 Task: Create new vendor bill with Date Opened: 06-Apr-23, Select Vendor: CTM, Terms: Net 15. Make bill entry for item-1 with Date: 06-Apr-23, Description: Cab Charges, Expense Account: Travel & Entertainment : Travels, Quantity: 1, Unit Price: 53, Sales Tax: Y, Sales Tax Included: Y, Tax Table: Sales Tax. Post Bill with Post Date: 06-Apr-23, Post to Accounts: Liabilities:Accounts Payble. Pay / Process Payment with Transaction Date: 20-Apr-23, Amount: 53, Transfer Account: Checking Account. Go to 'Print Bill'.
Action: Mouse moved to (184, 25)
Screenshot: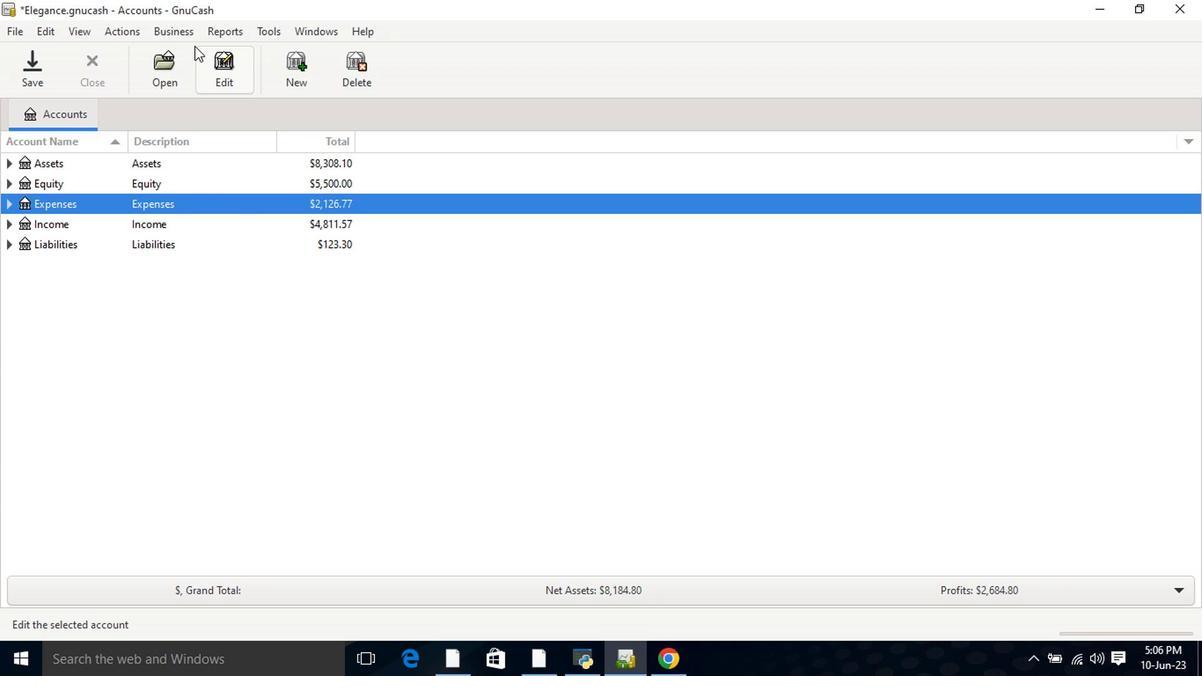 
Action: Mouse pressed left at (184, 25)
Screenshot: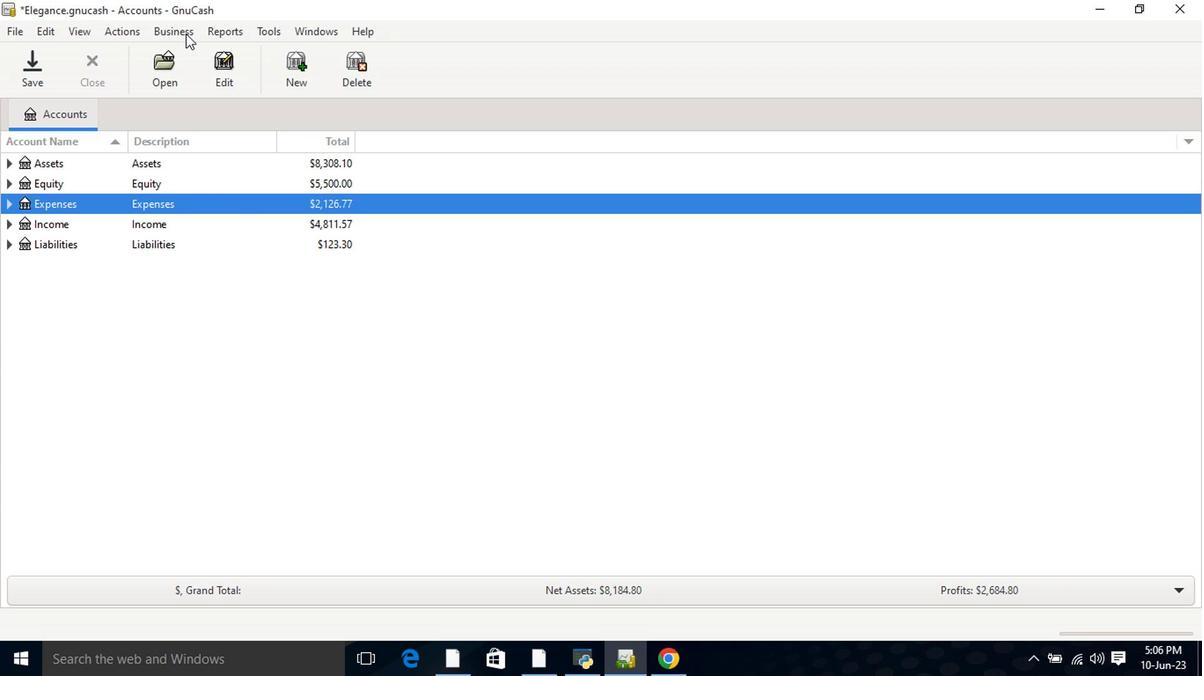 
Action: Mouse moved to (190, 67)
Screenshot: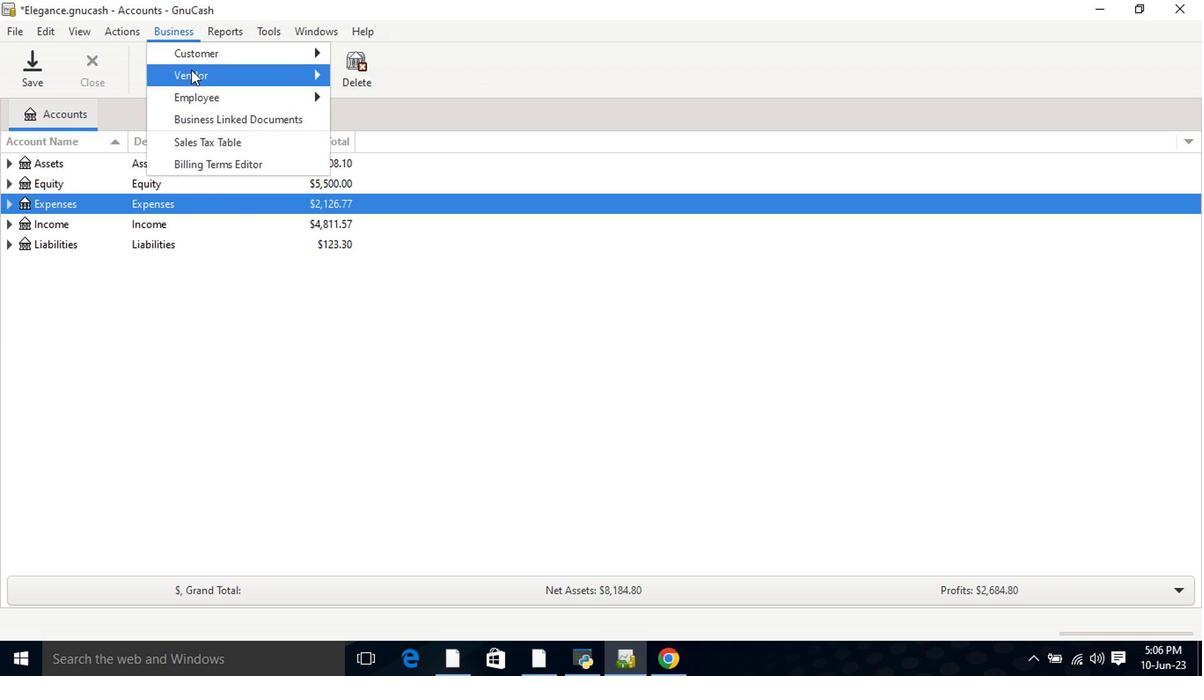 
Action: Mouse pressed left at (190, 67)
Screenshot: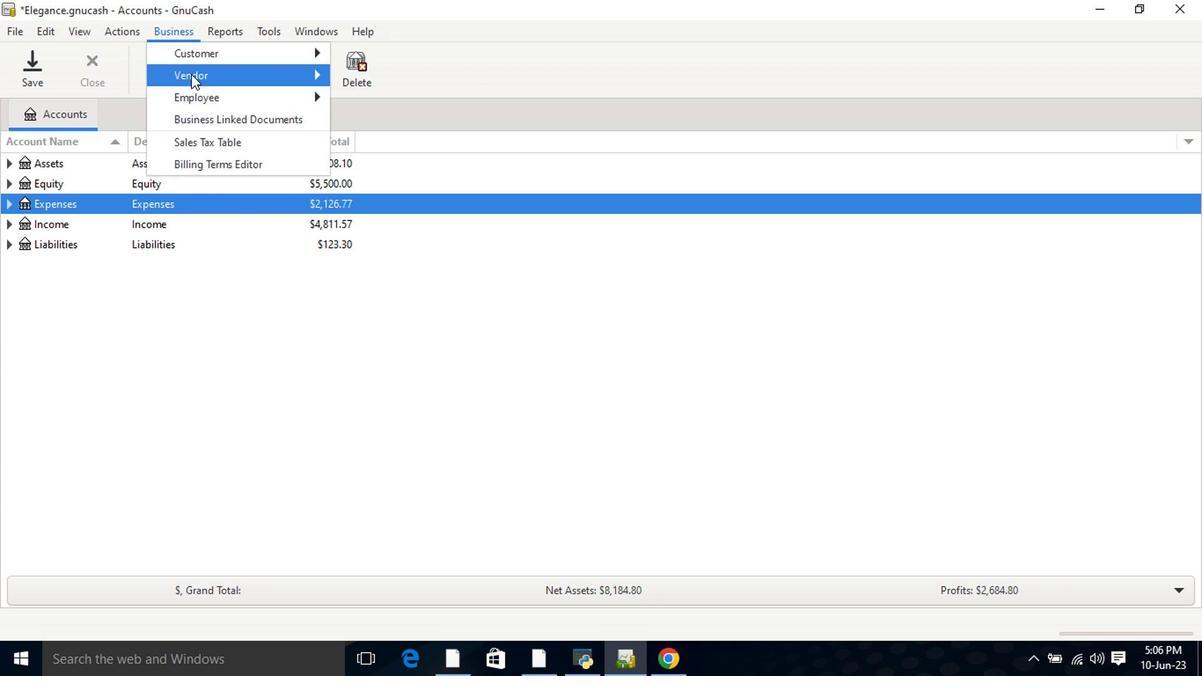 
Action: Mouse moved to (375, 133)
Screenshot: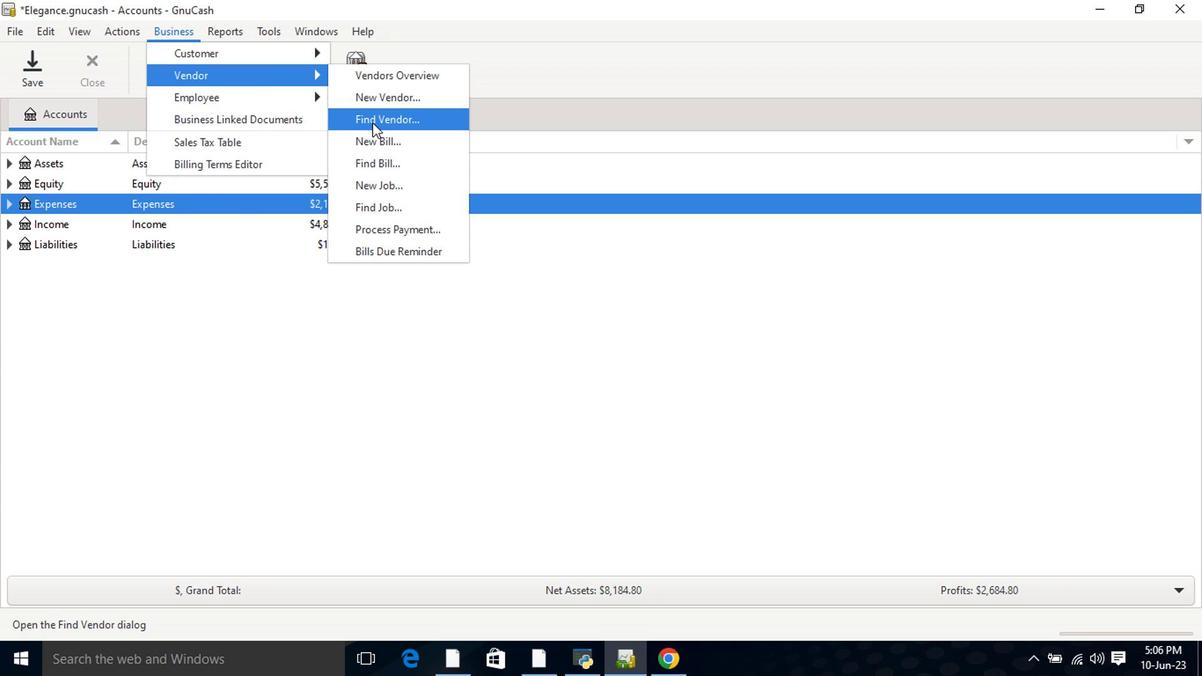 
Action: Mouse pressed left at (375, 133)
Screenshot: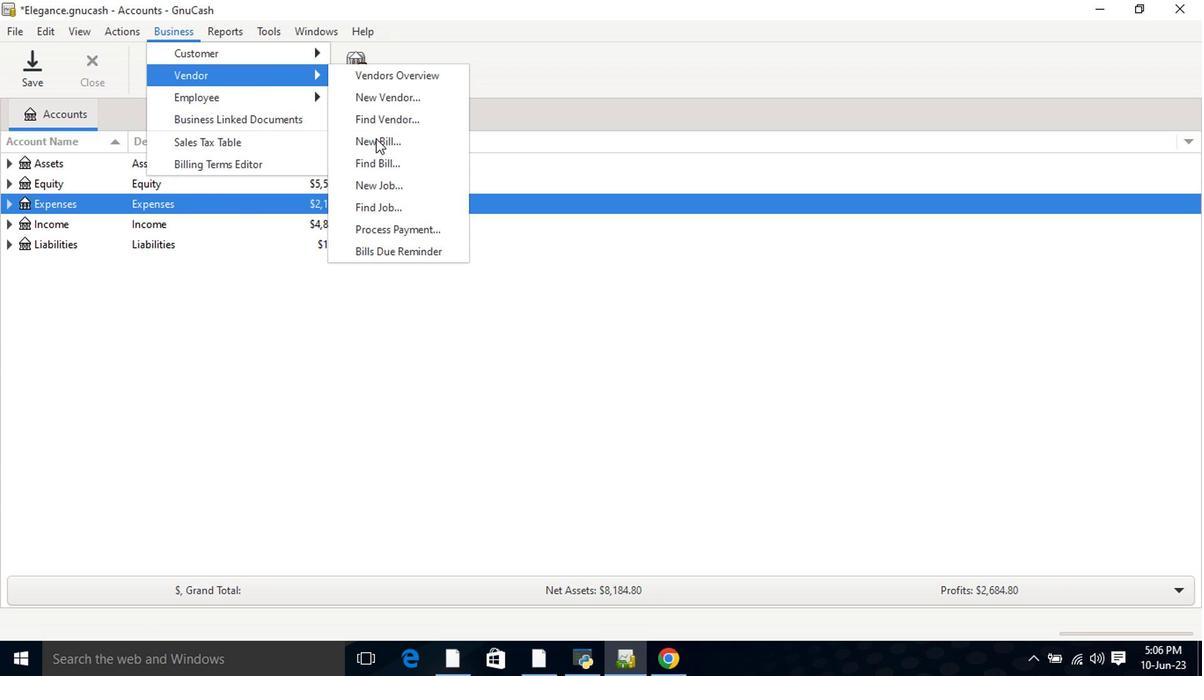 
Action: Mouse moved to (726, 225)
Screenshot: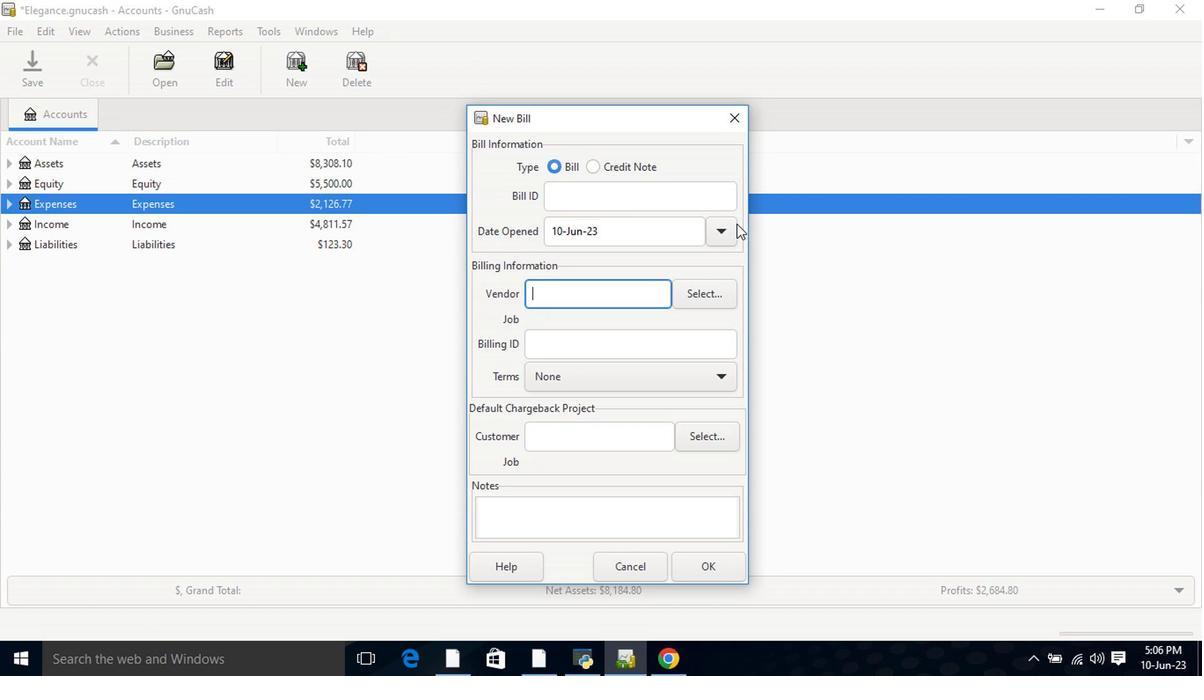 
Action: Mouse pressed left at (726, 225)
Screenshot: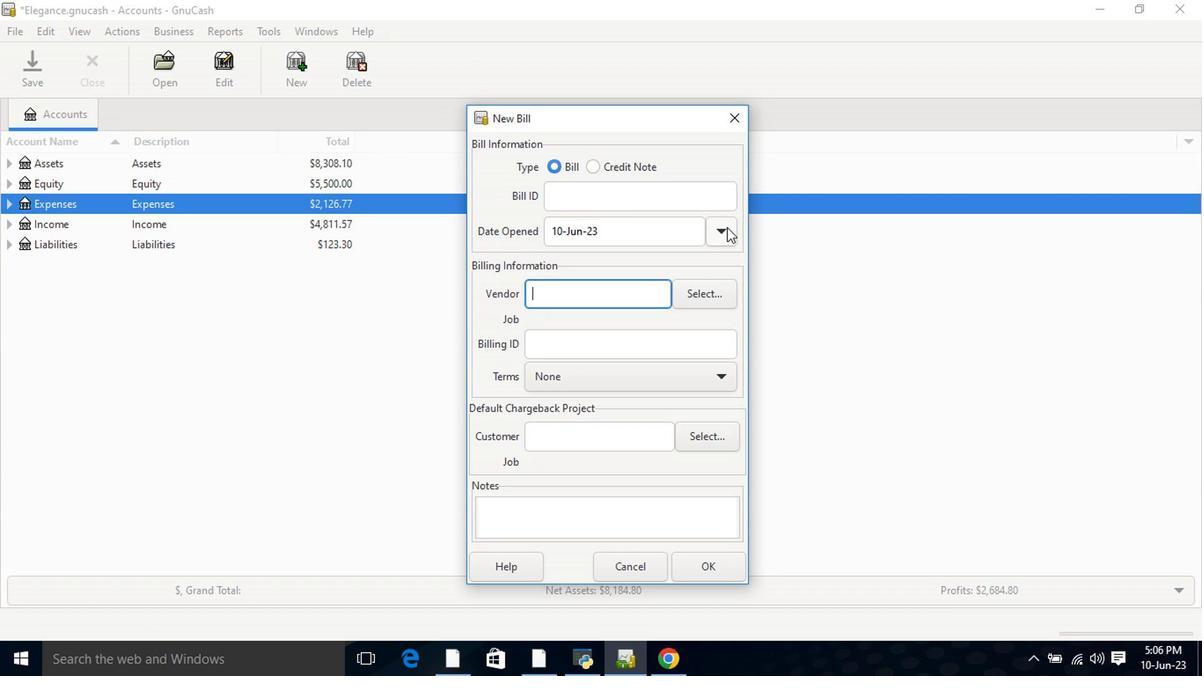 
Action: Mouse moved to (581, 254)
Screenshot: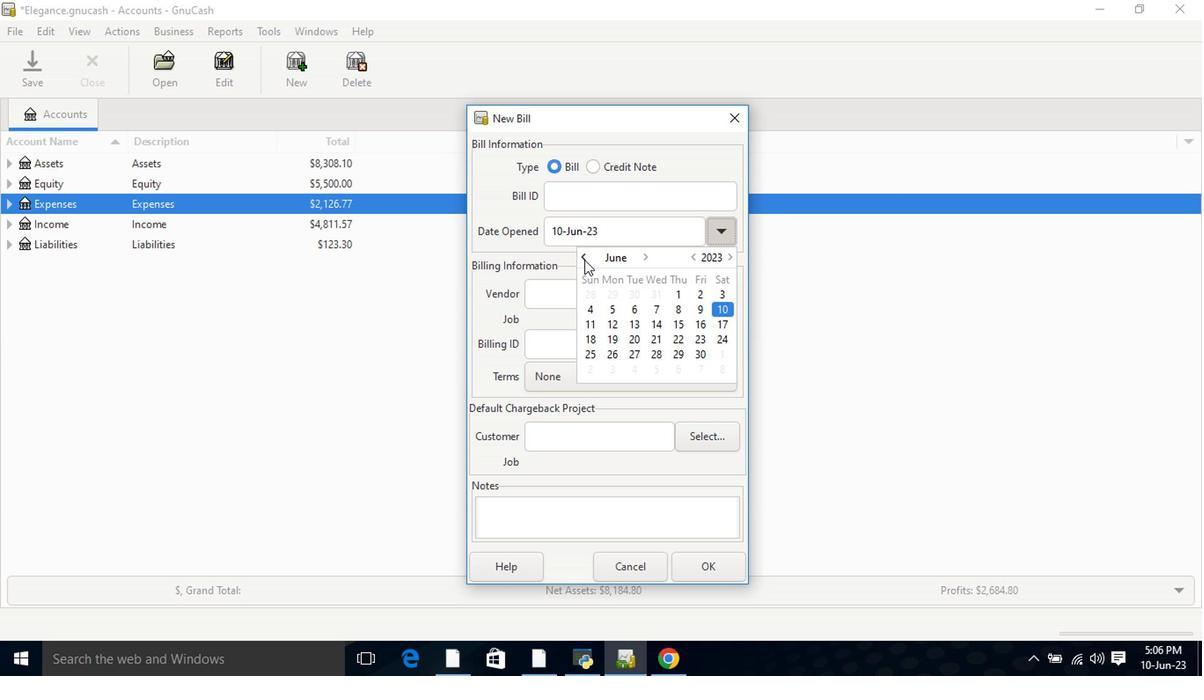 
Action: Mouse pressed left at (581, 254)
Screenshot: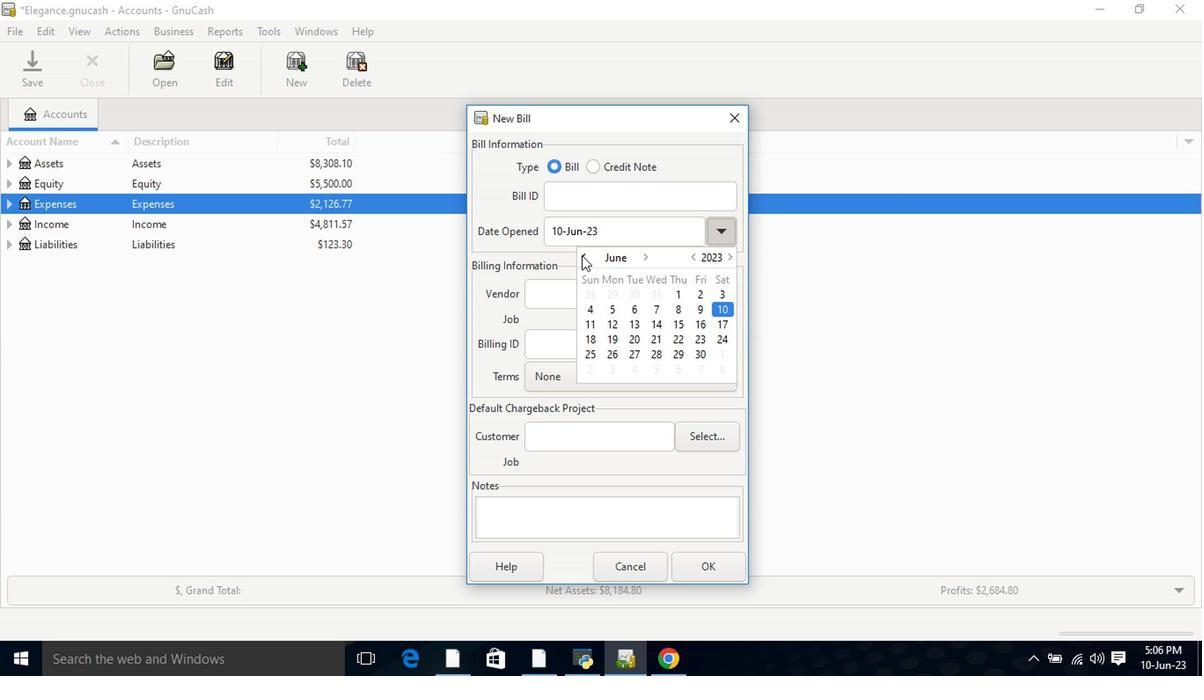 
Action: Mouse pressed left at (581, 254)
Screenshot: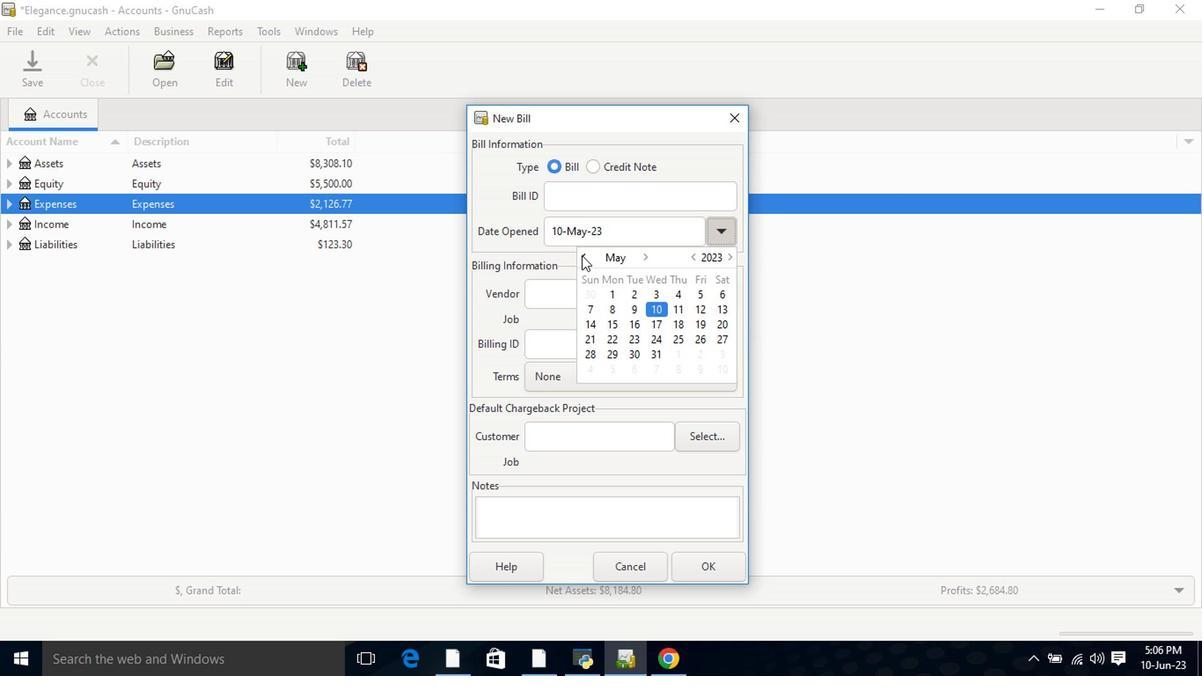 
Action: Mouse moved to (672, 306)
Screenshot: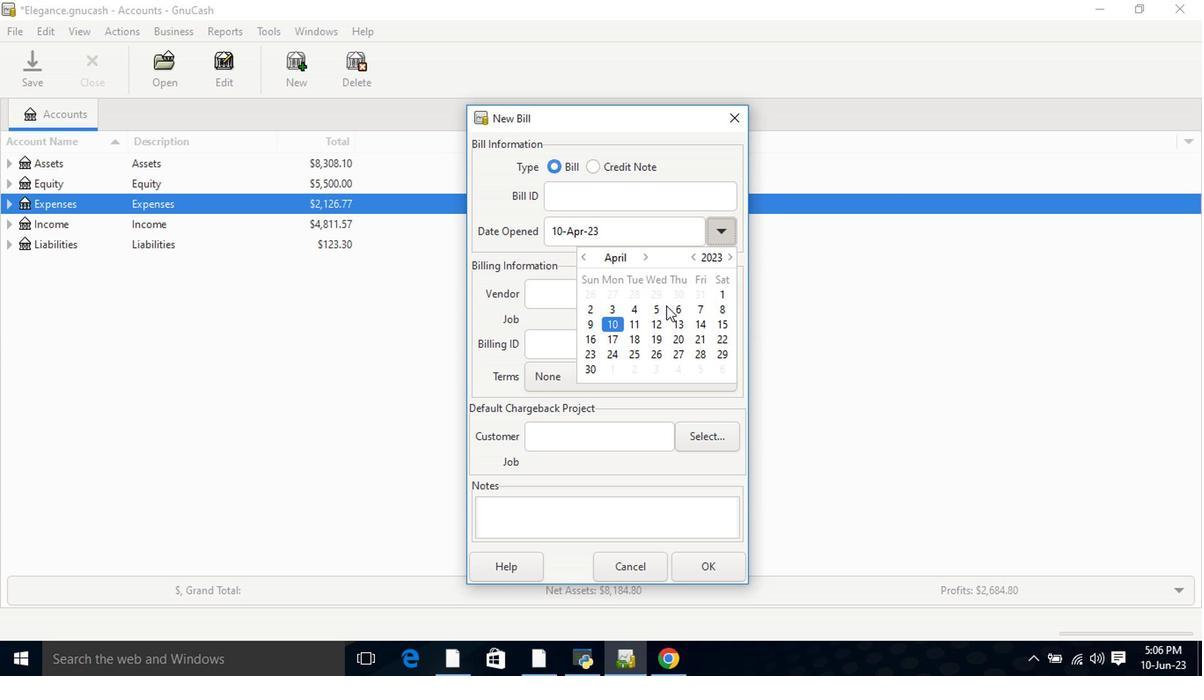
Action: Mouse pressed left at (672, 306)
Screenshot: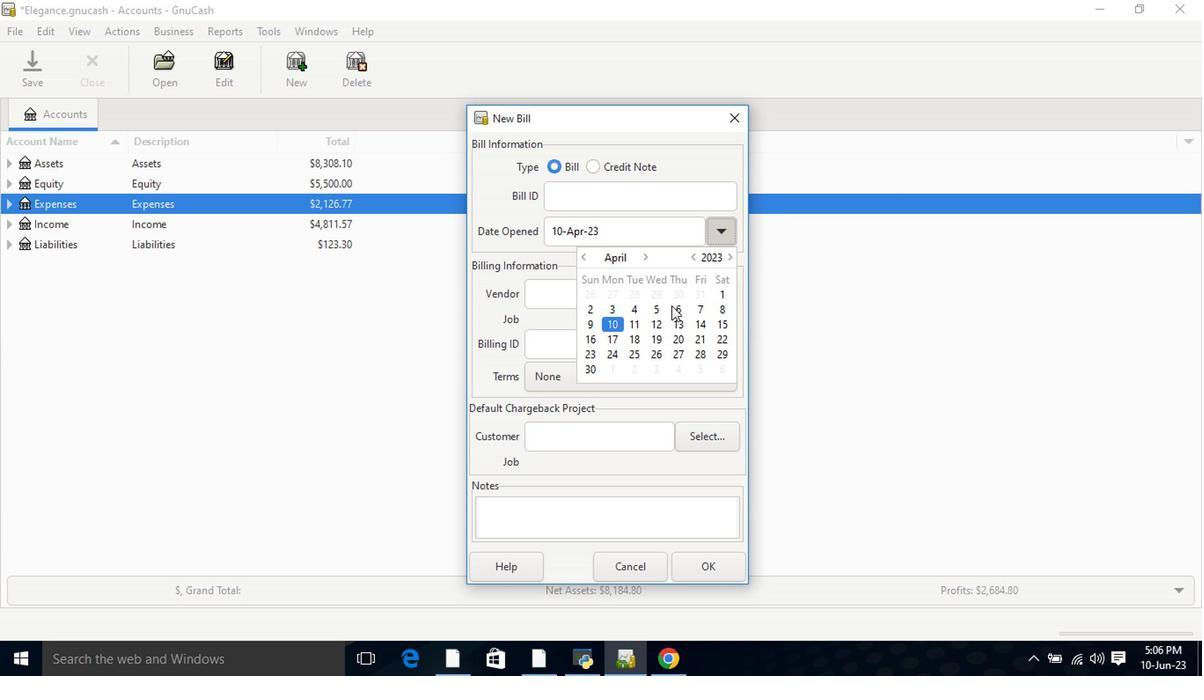 
Action: Mouse pressed left at (672, 306)
Screenshot: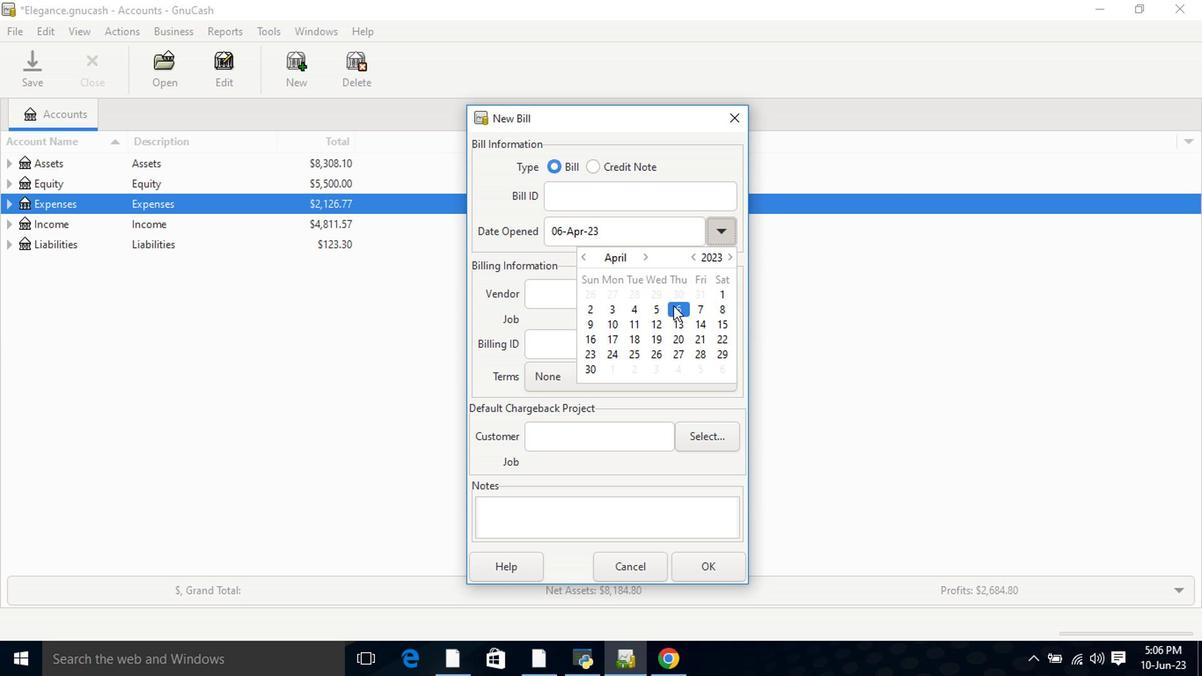 
Action: Mouse moved to (636, 301)
Screenshot: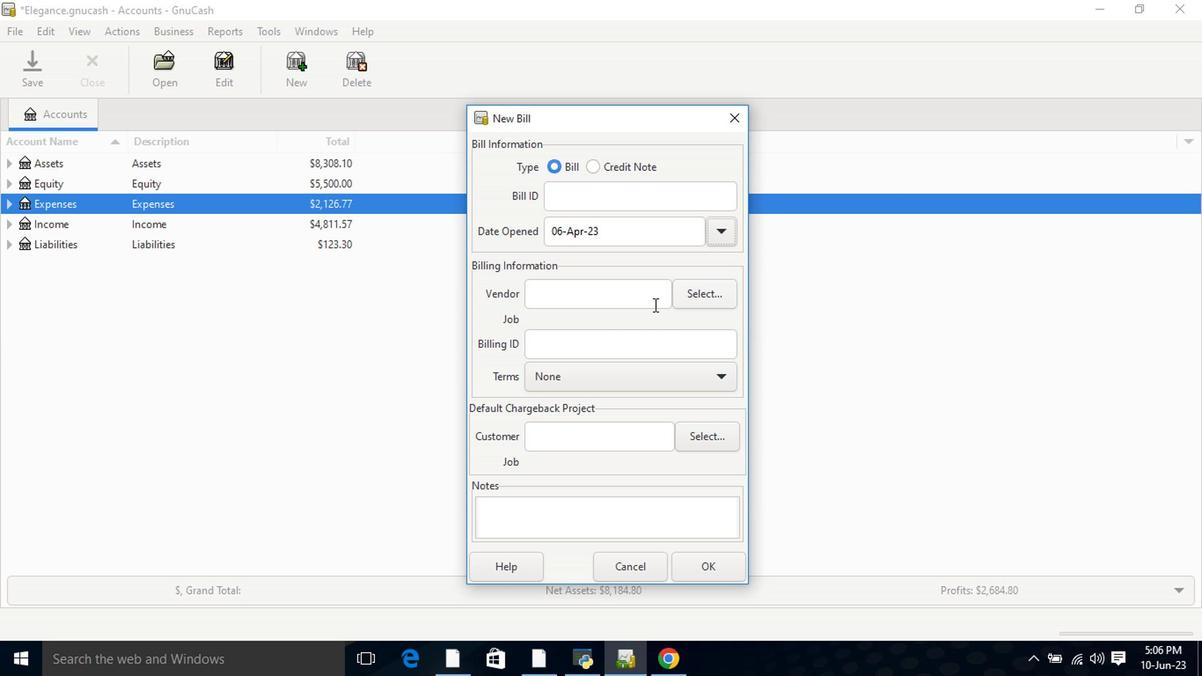 
Action: Mouse pressed left at (636, 301)
Screenshot: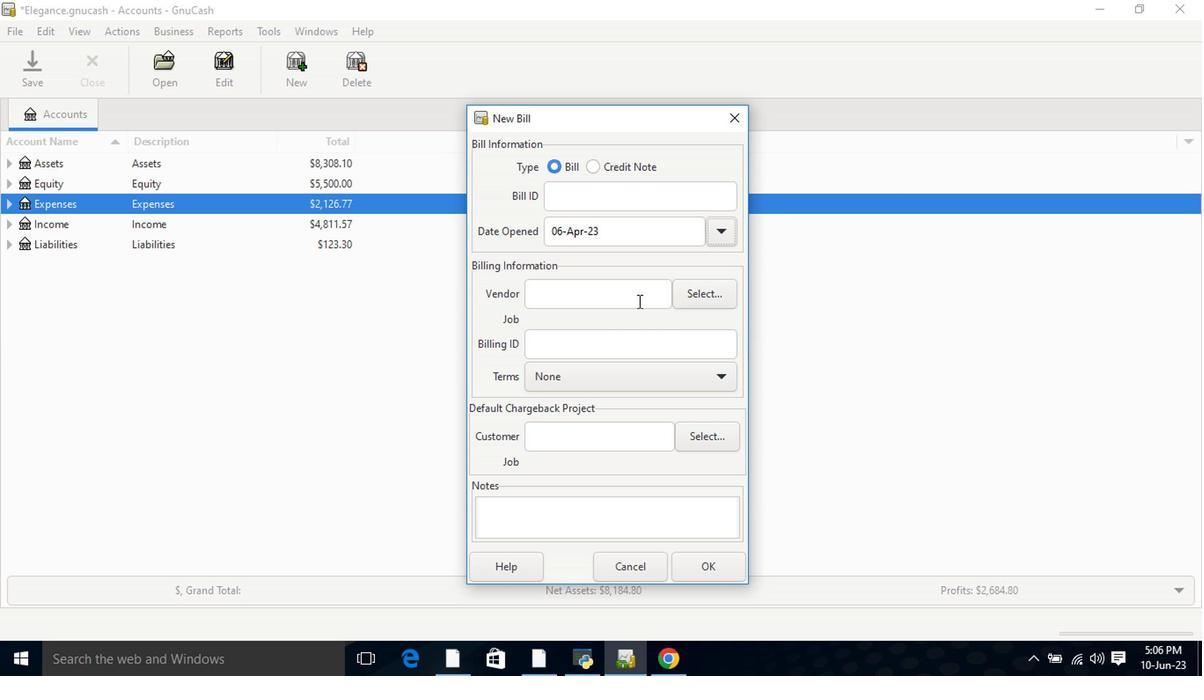 
Action: Key pressed <Key.shift>CTM
Screenshot: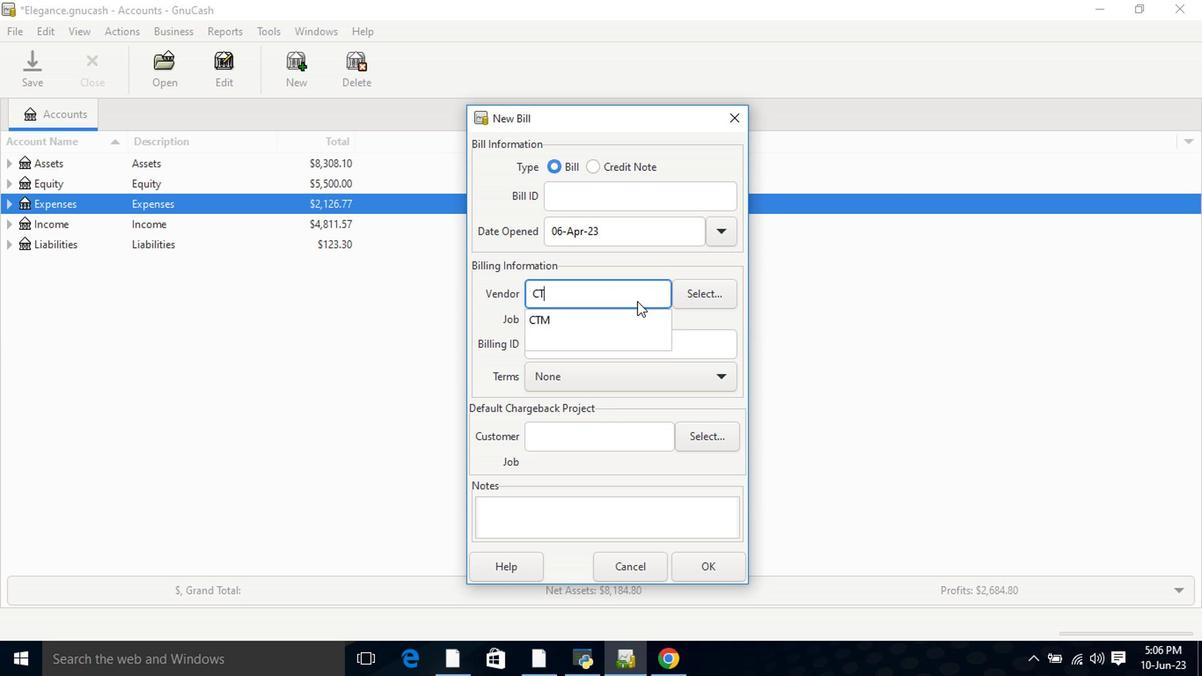 
Action: Mouse moved to (626, 318)
Screenshot: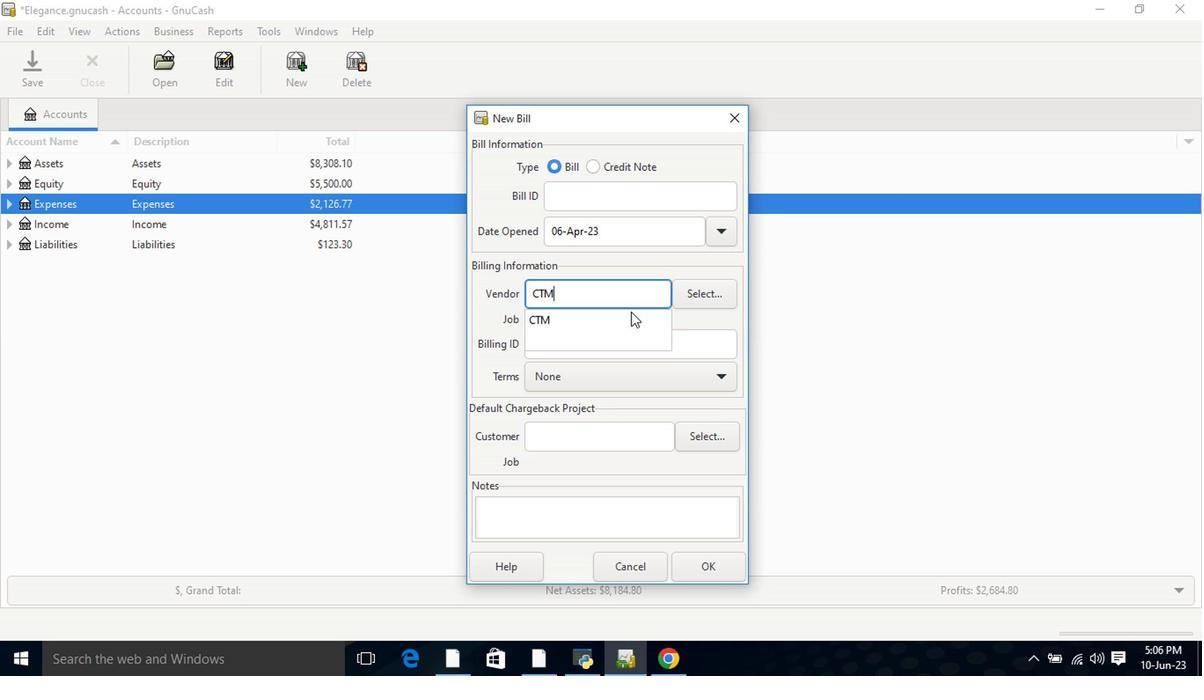 
Action: Mouse pressed left at (626, 318)
Screenshot: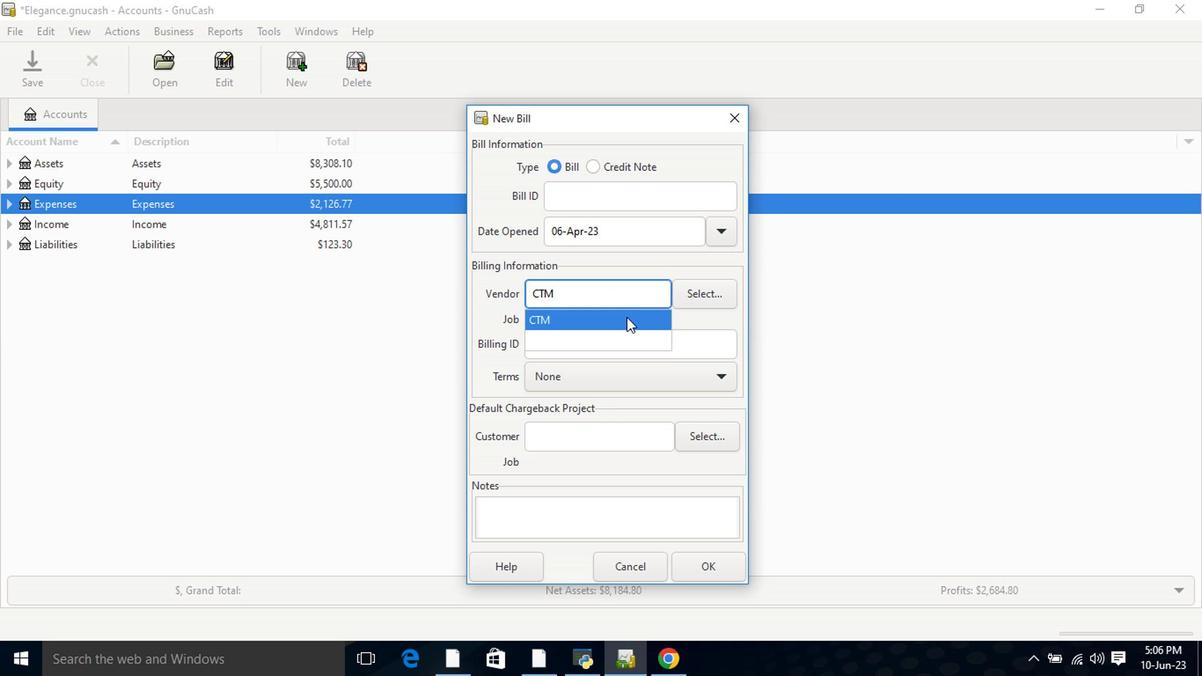 
Action: Mouse moved to (617, 397)
Screenshot: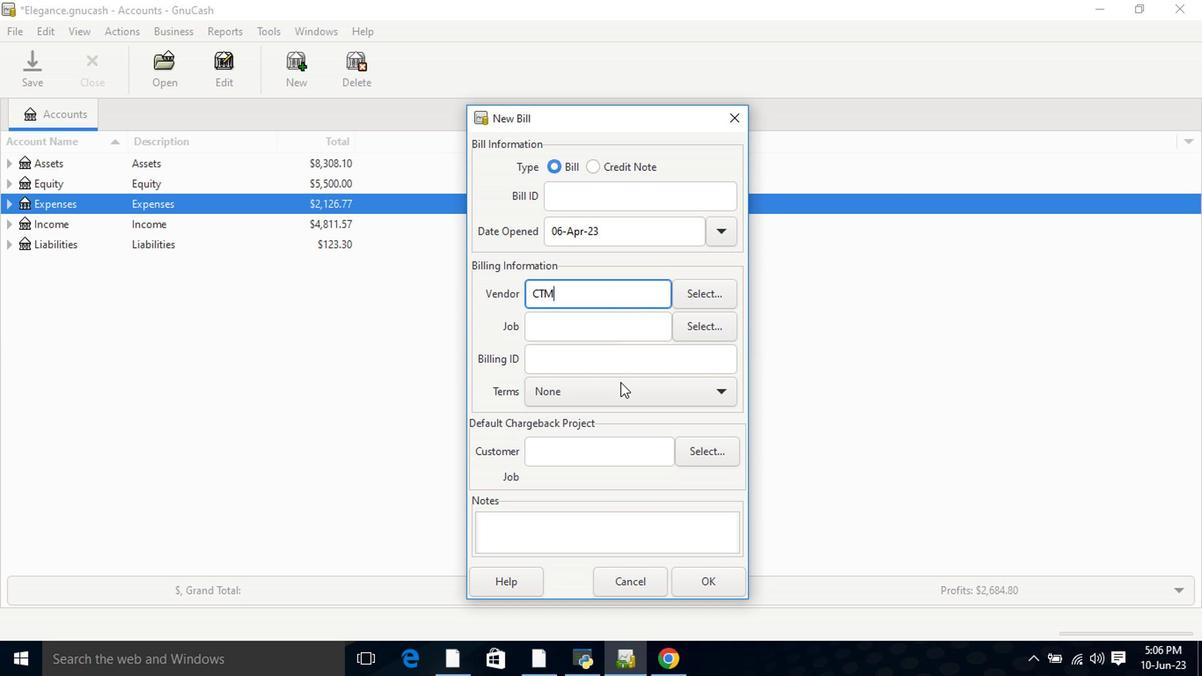 
Action: Mouse pressed left at (617, 397)
Screenshot: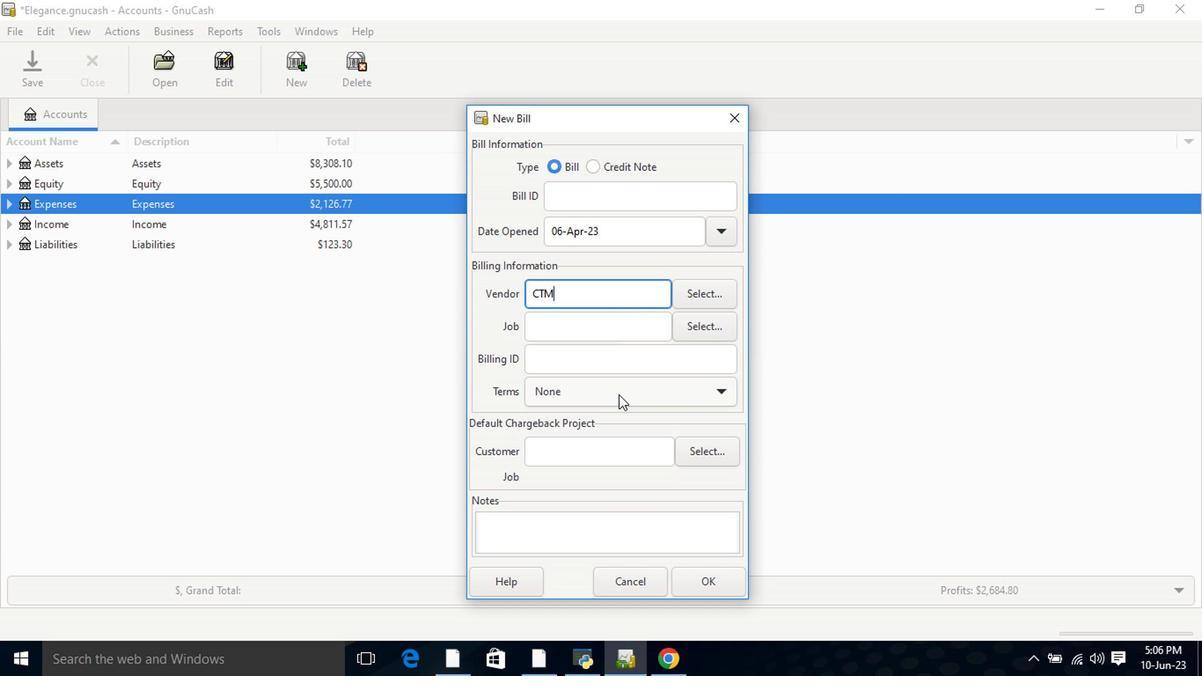 
Action: Mouse moved to (602, 431)
Screenshot: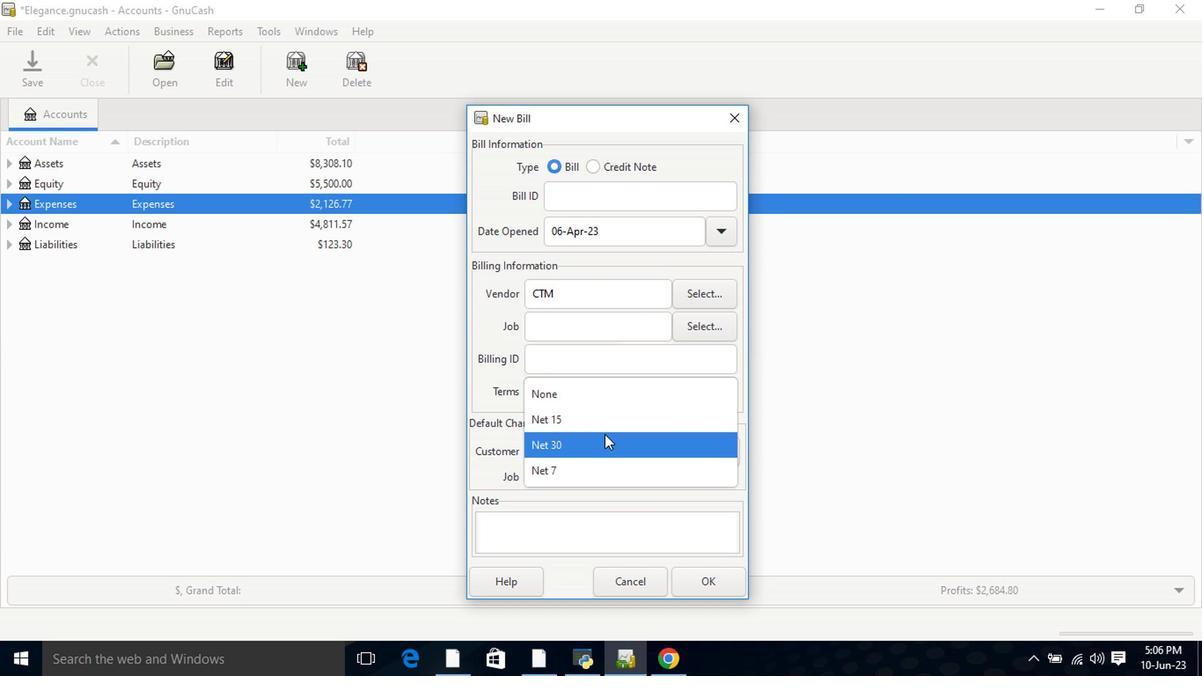 
Action: Mouse pressed left at (602, 431)
Screenshot: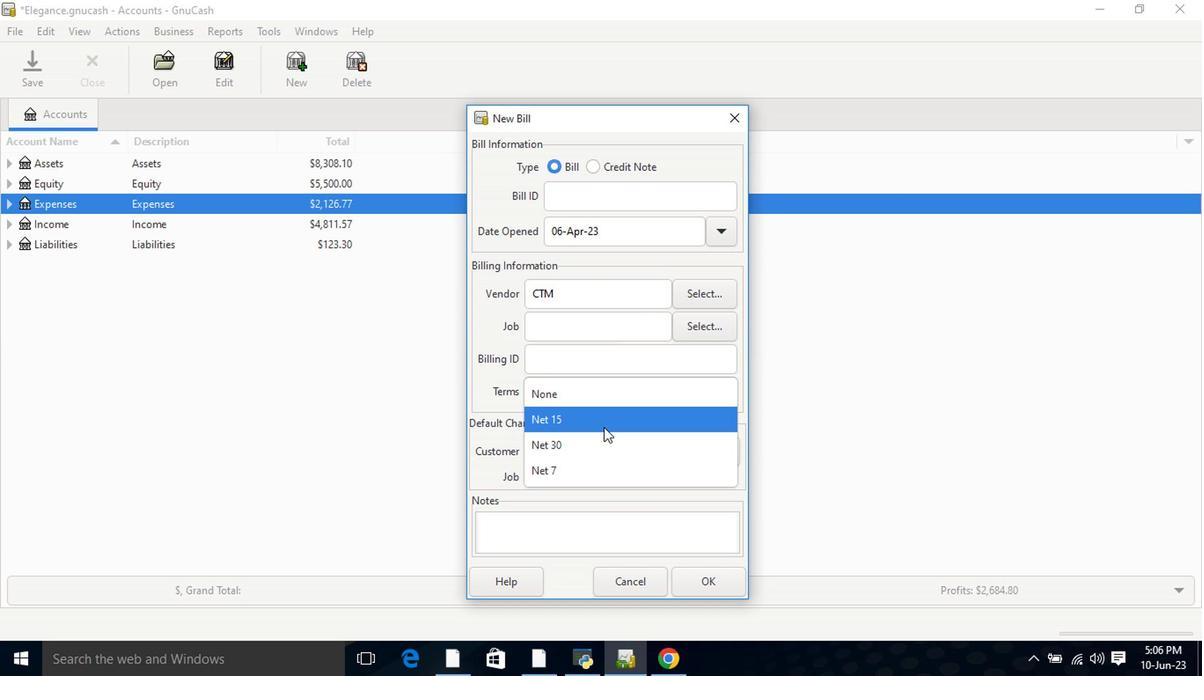 
Action: Mouse moved to (695, 582)
Screenshot: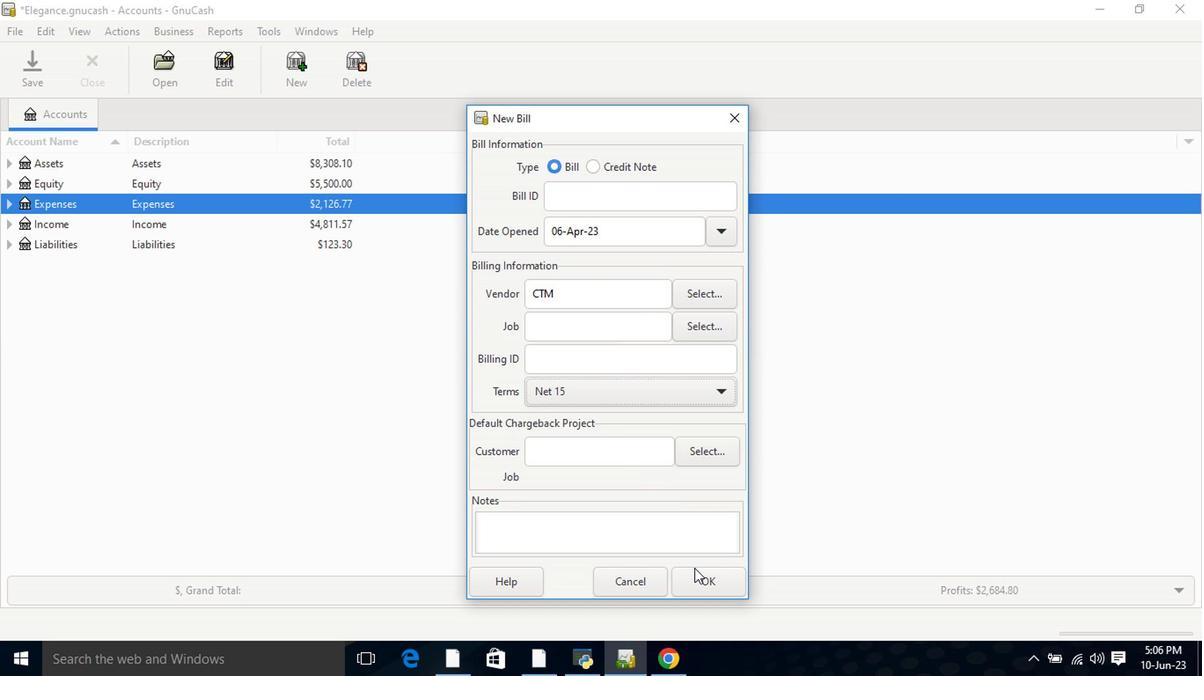 
Action: Mouse pressed left at (695, 582)
Screenshot: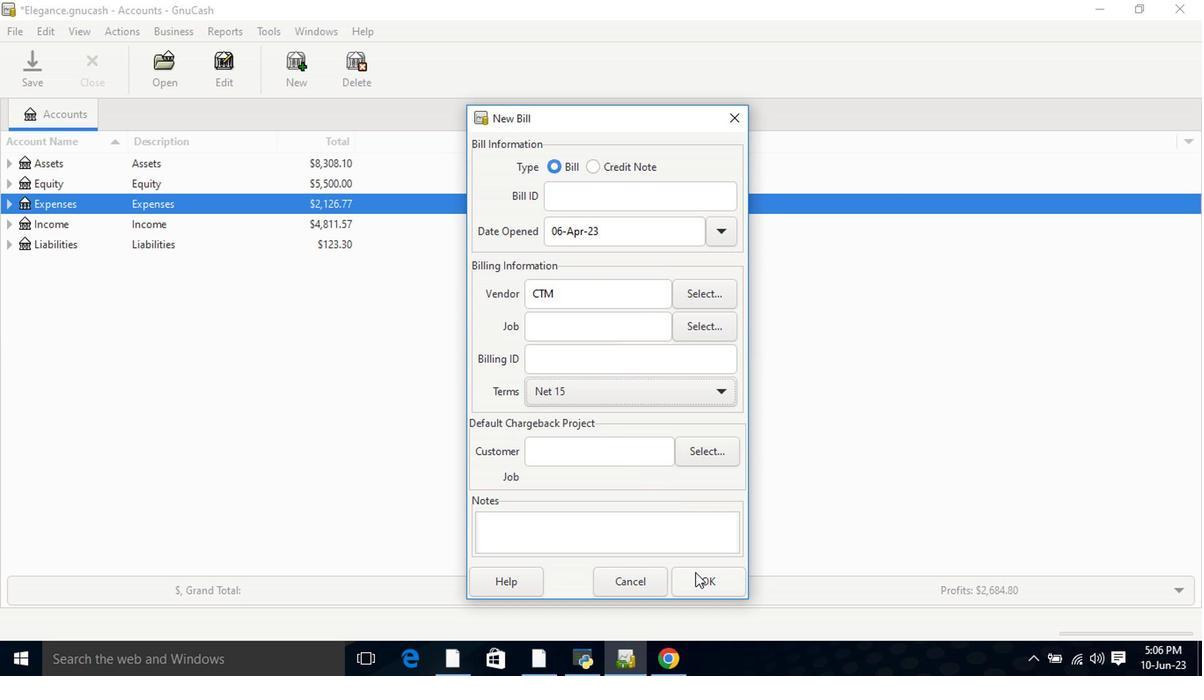 
Action: Mouse moved to (187, 413)
Screenshot: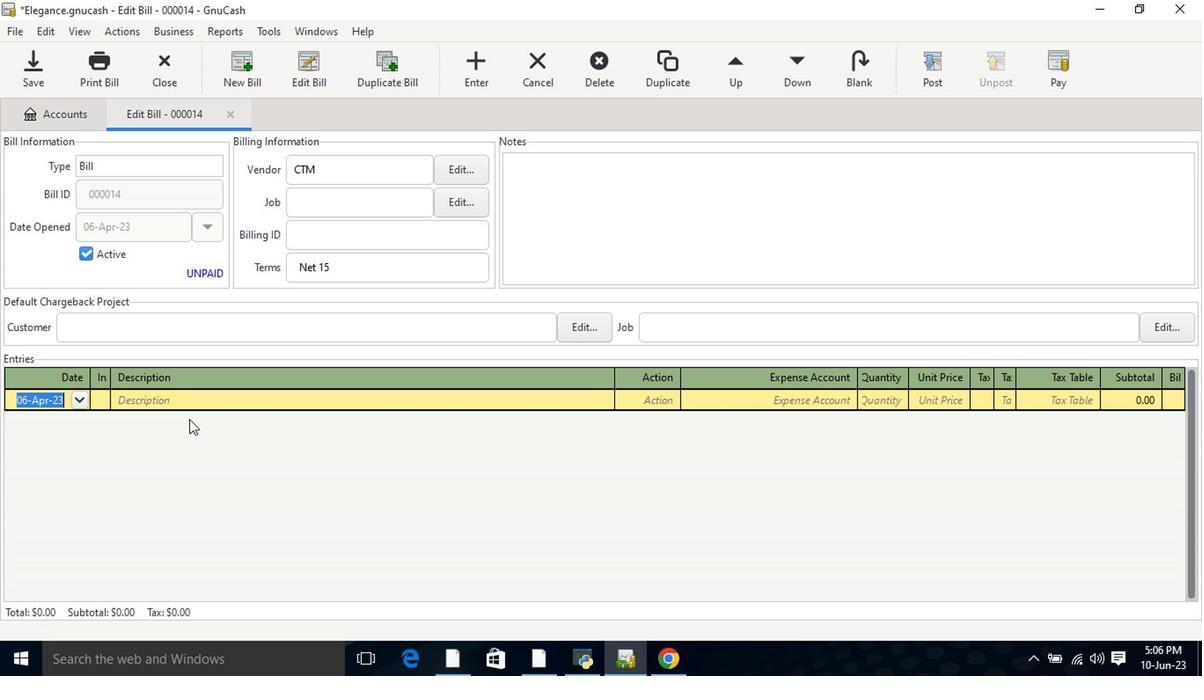 
Action: Key pressed <Key.tab>
Screenshot: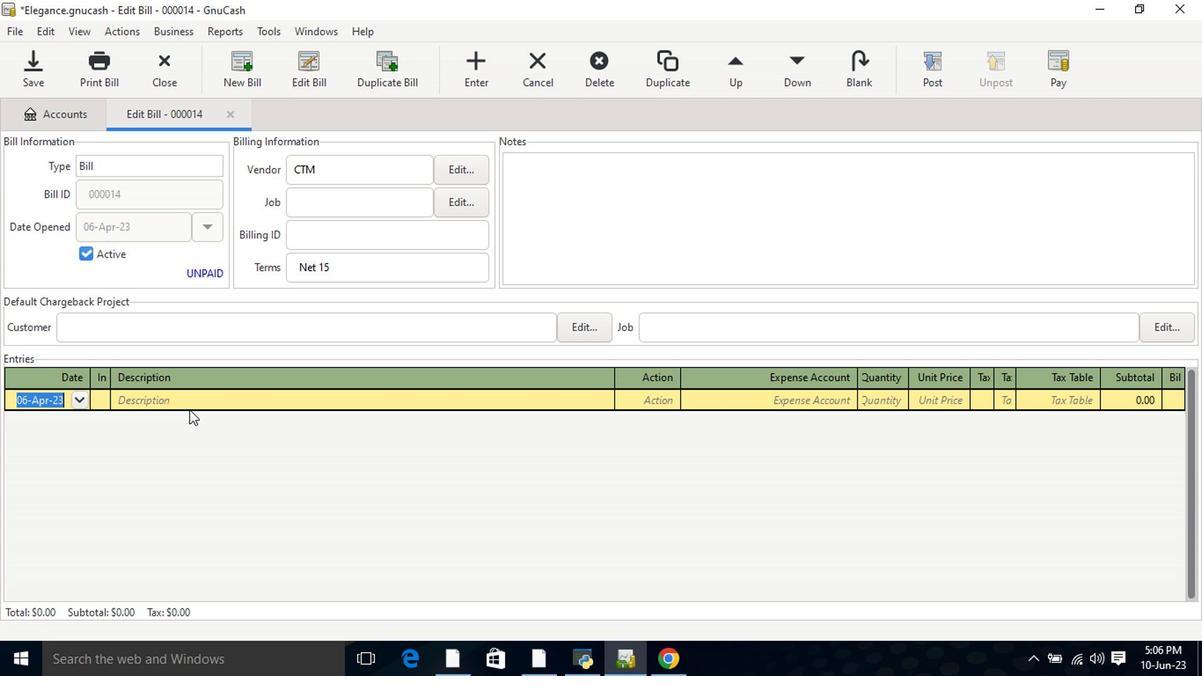 
Action: Mouse moved to (187, 397)
Screenshot: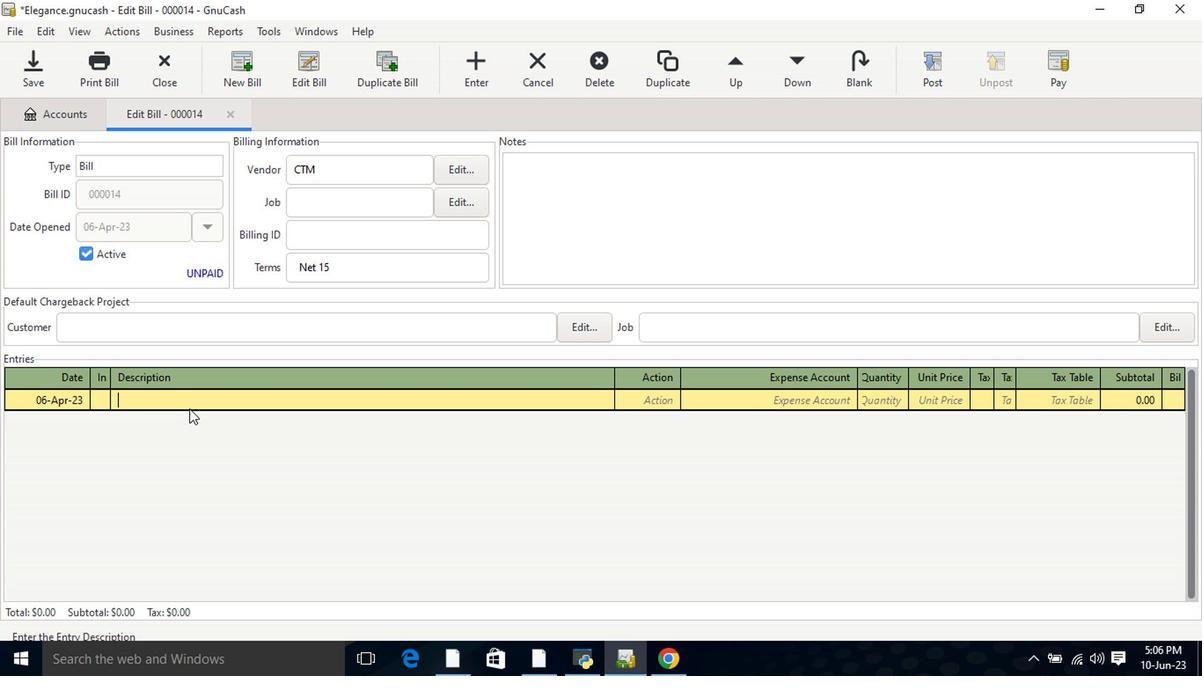 
Action: Key pressed <Key.shift>Cab<Key.space><Key.shift>Charges<Key.tab><Key.tab>trav<Key.down><Key.down><Key.tab>1<Key.tab>53<Key.tab>
Screenshot: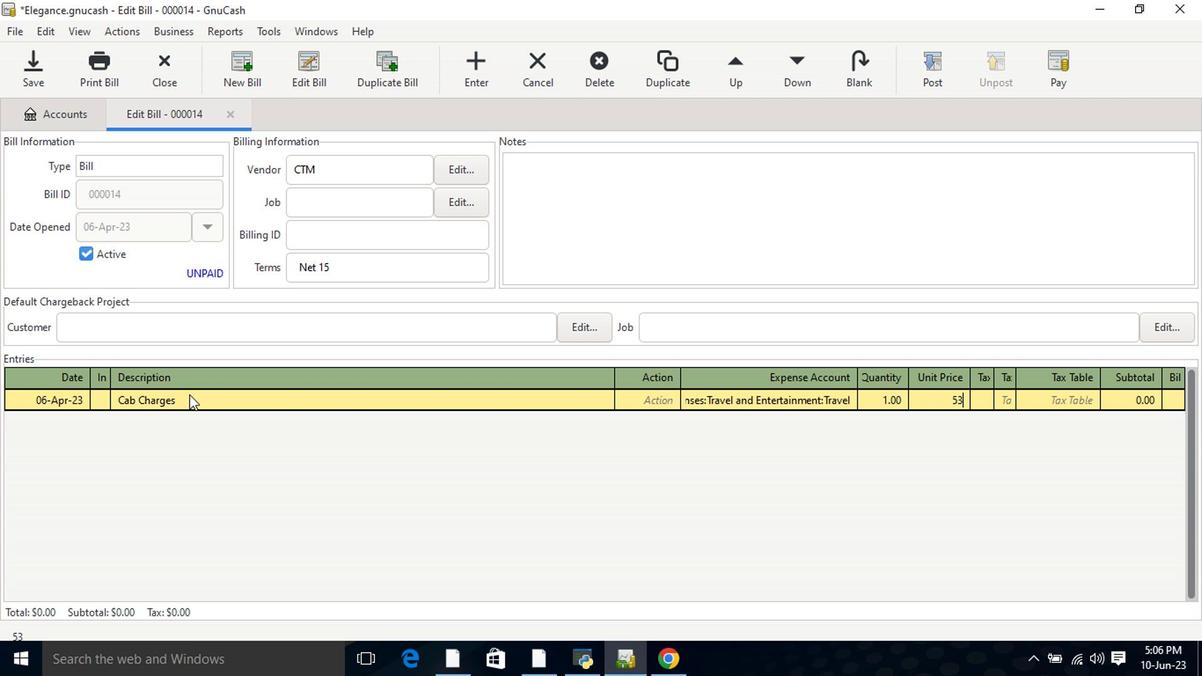 
Action: Mouse moved to (989, 406)
Screenshot: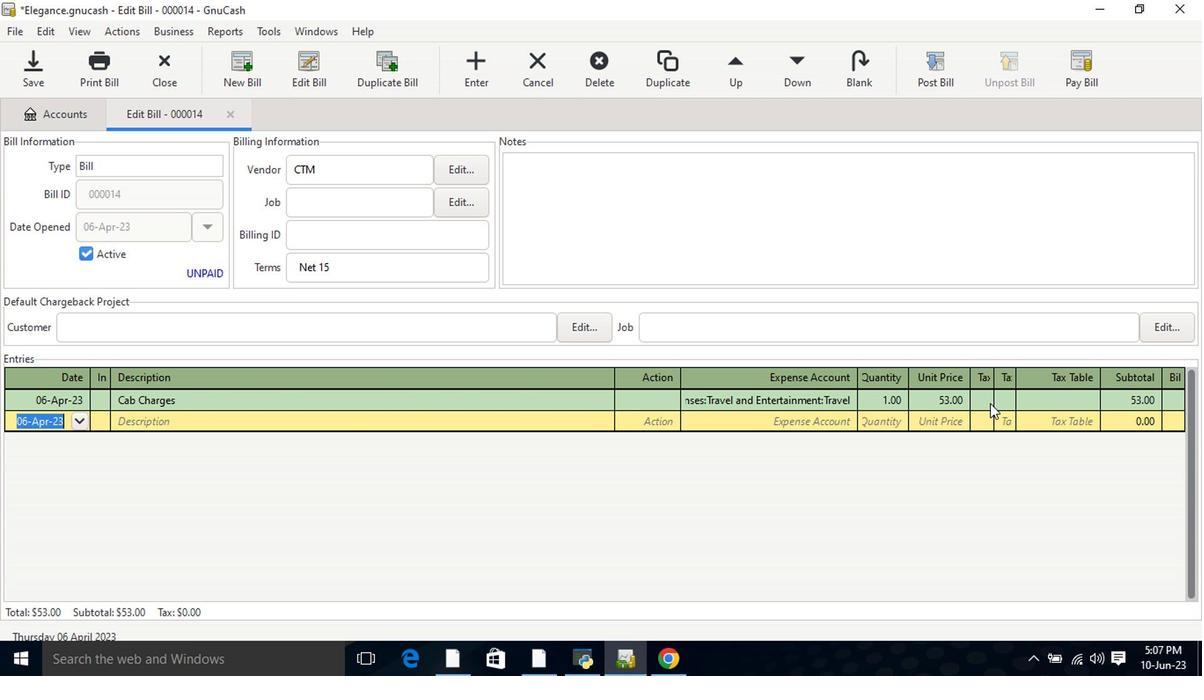 
Action: Mouse pressed left at (989, 406)
Screenshot: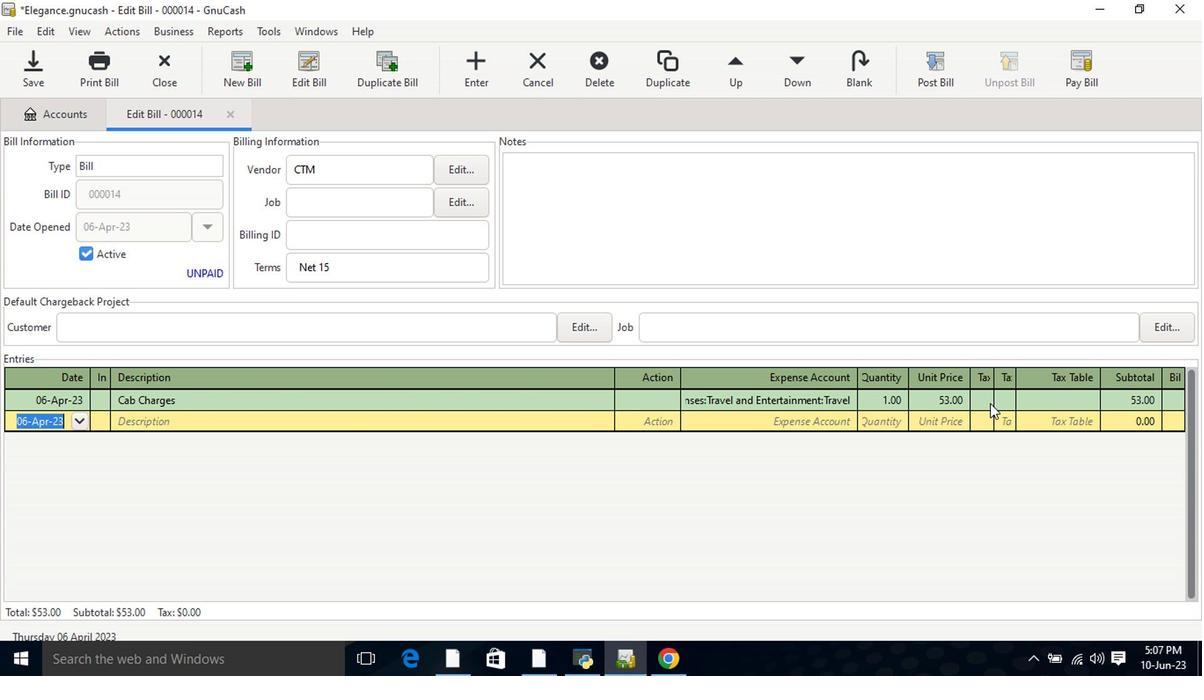
Action: Mouse moved to (1004, 405)
Screenshot: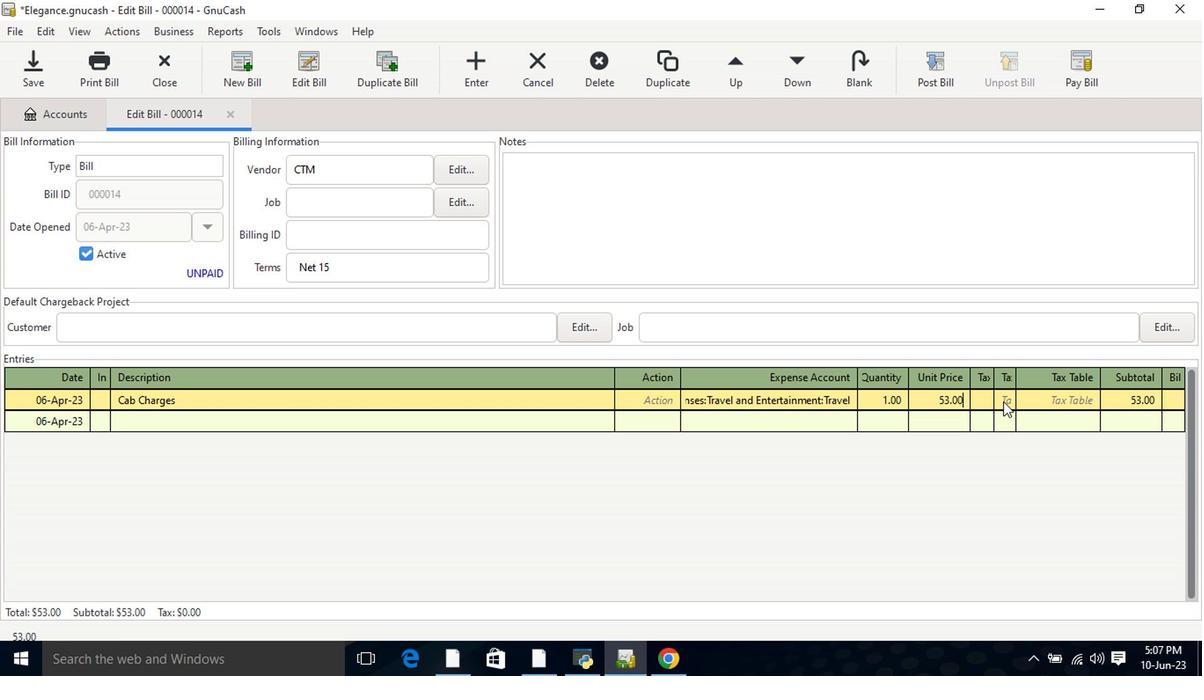 
Action: Mouse pressed left at (1004, 405)
Screenshot: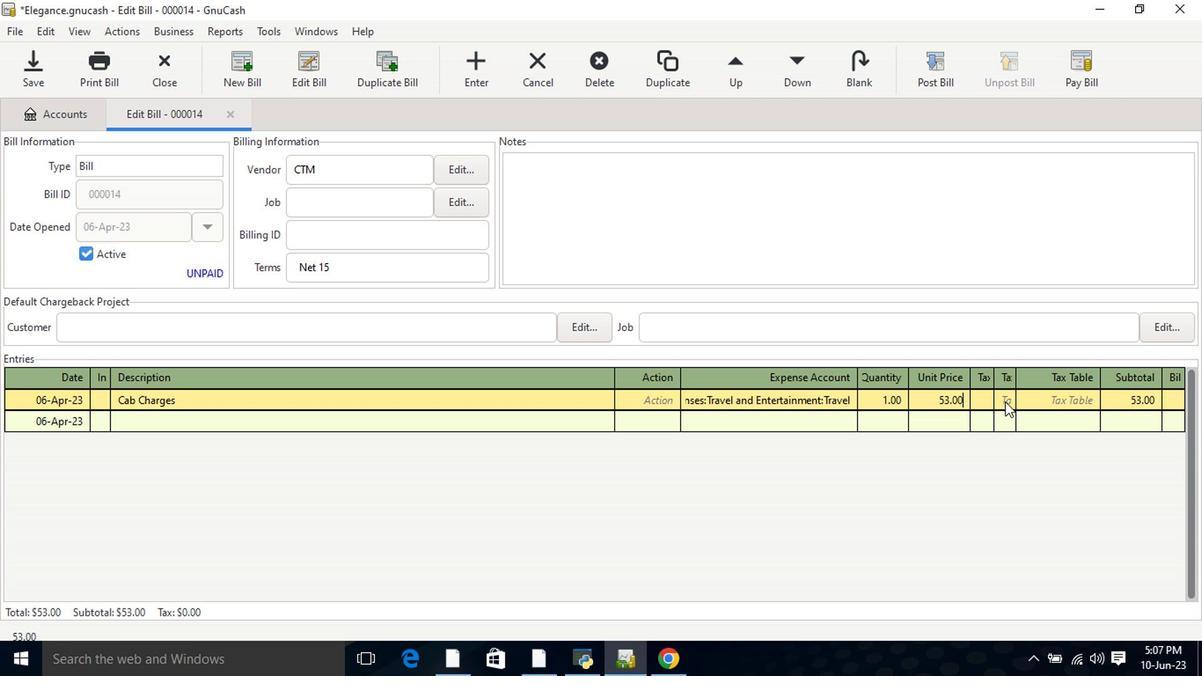
Action: Mouse moved to (993, 401)
Screenshot: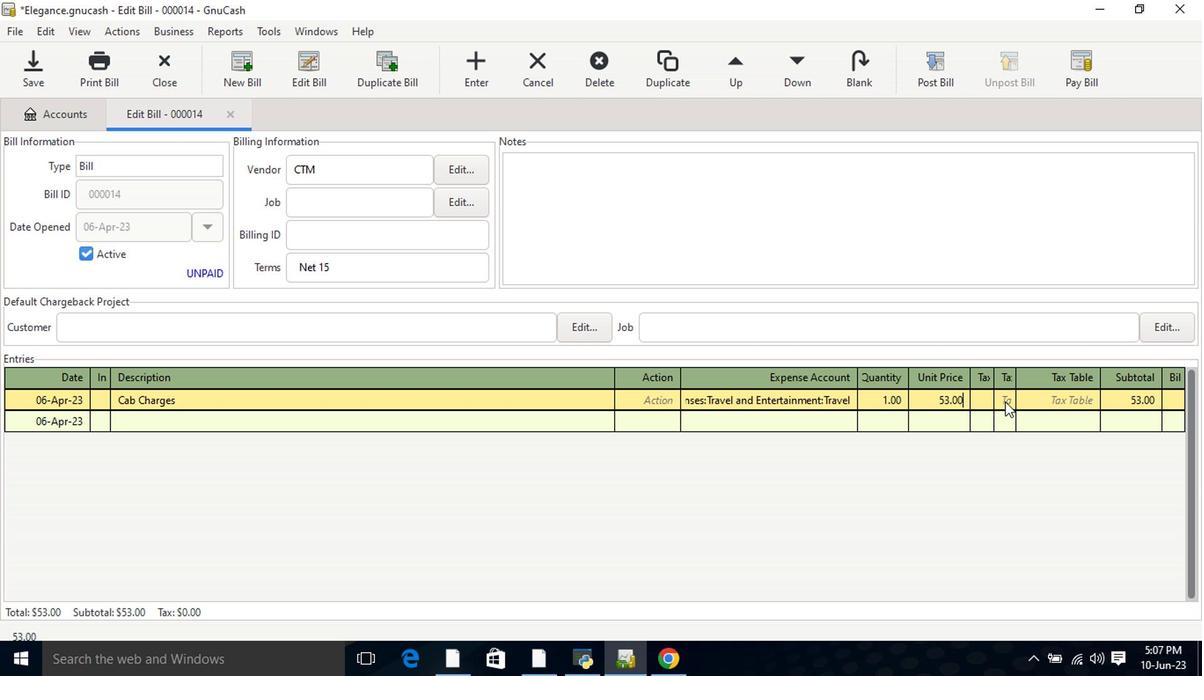 
Action: Mouse pressed left at (993, 401)
Screenshot: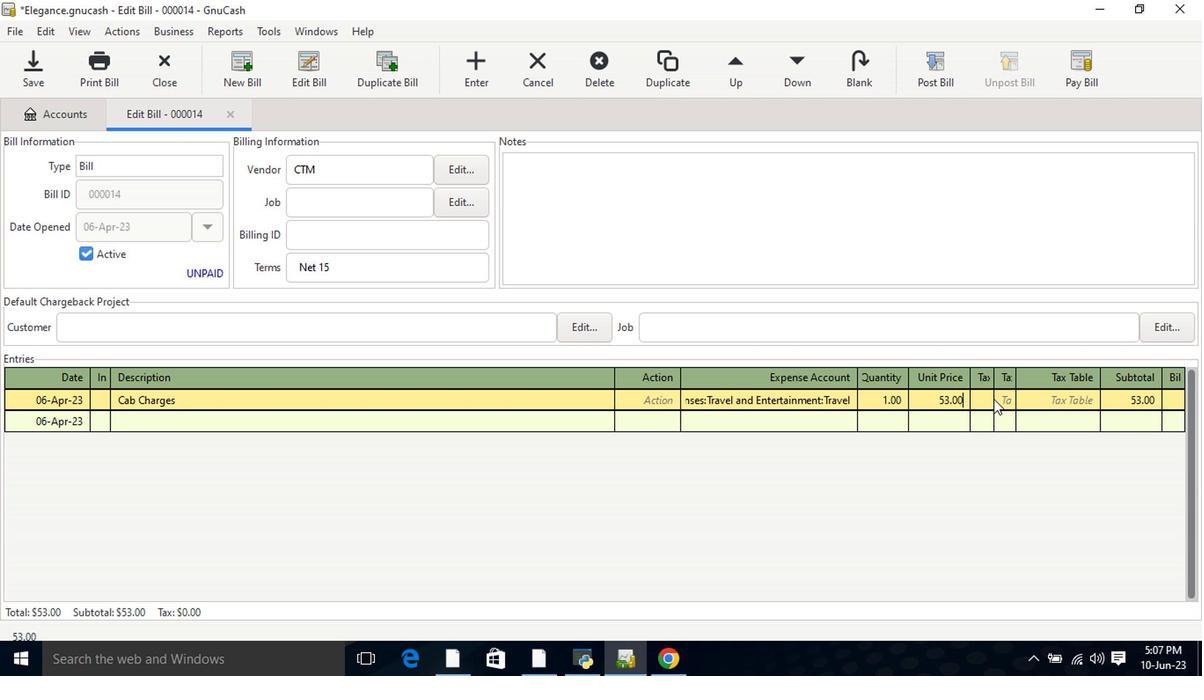 
Action: Mouse moved to (1001, 401)
Screenshot: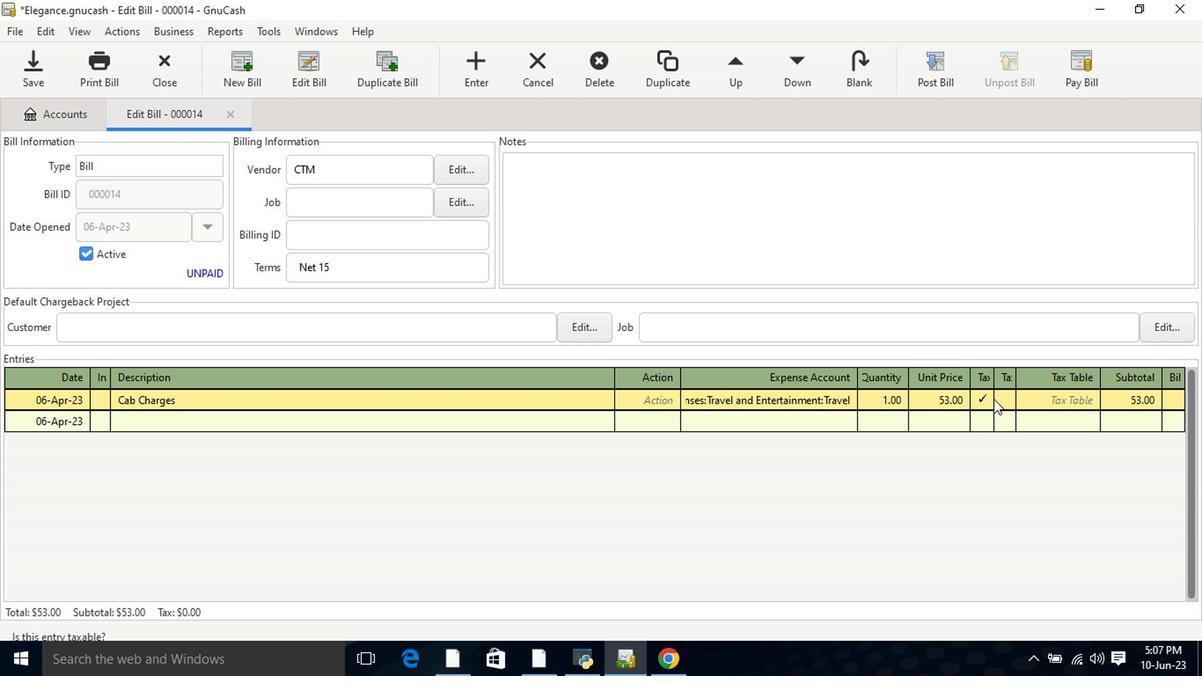 
Action: Mouse pressed left at (1001, 401)
Screenshot: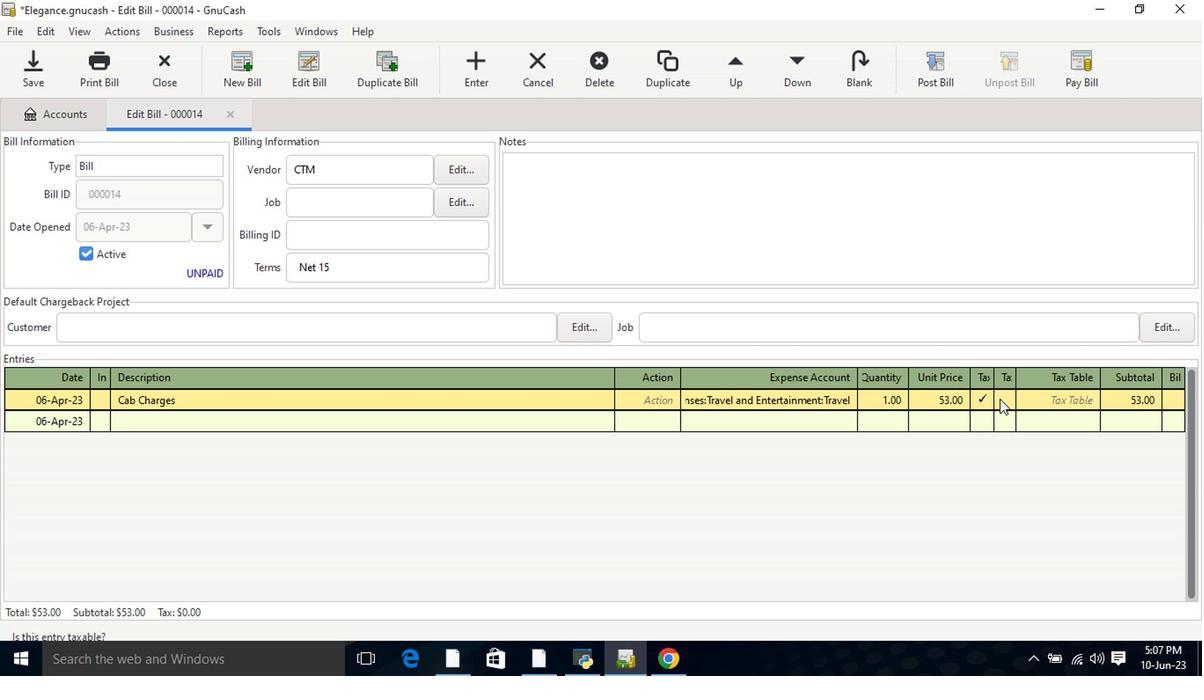 
Action: Mouse moved to (1055, 403)
Screenshot: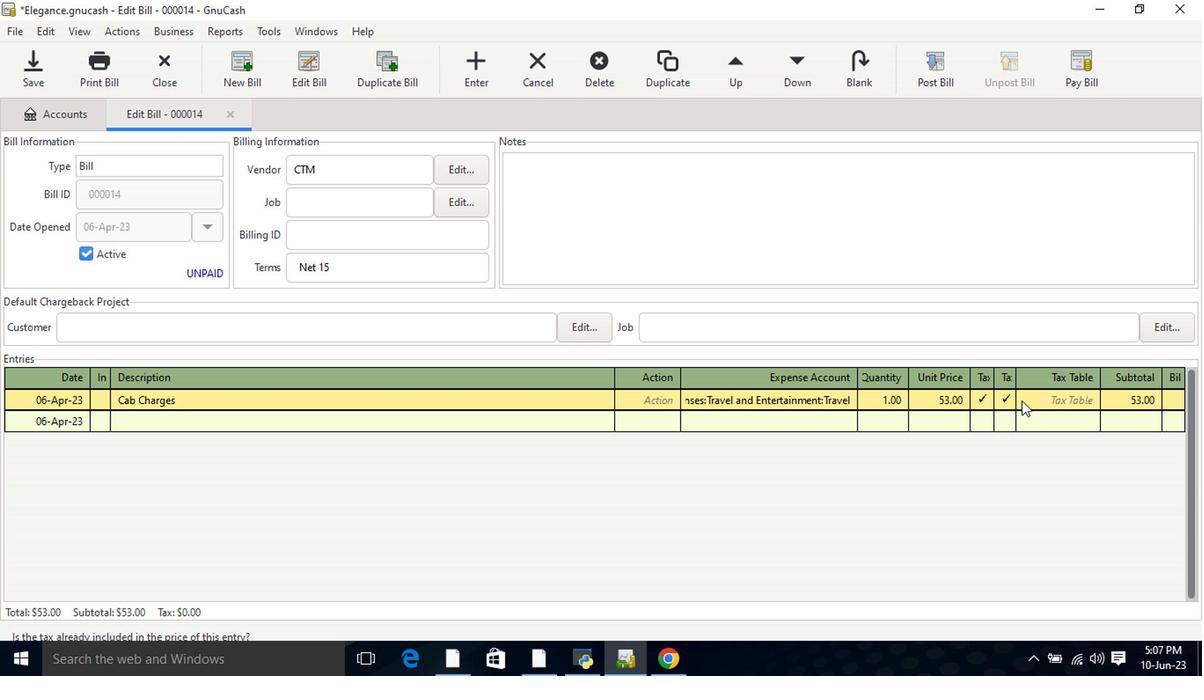 
Action: Mouse pressed left at (1055, 403)
Screenshot: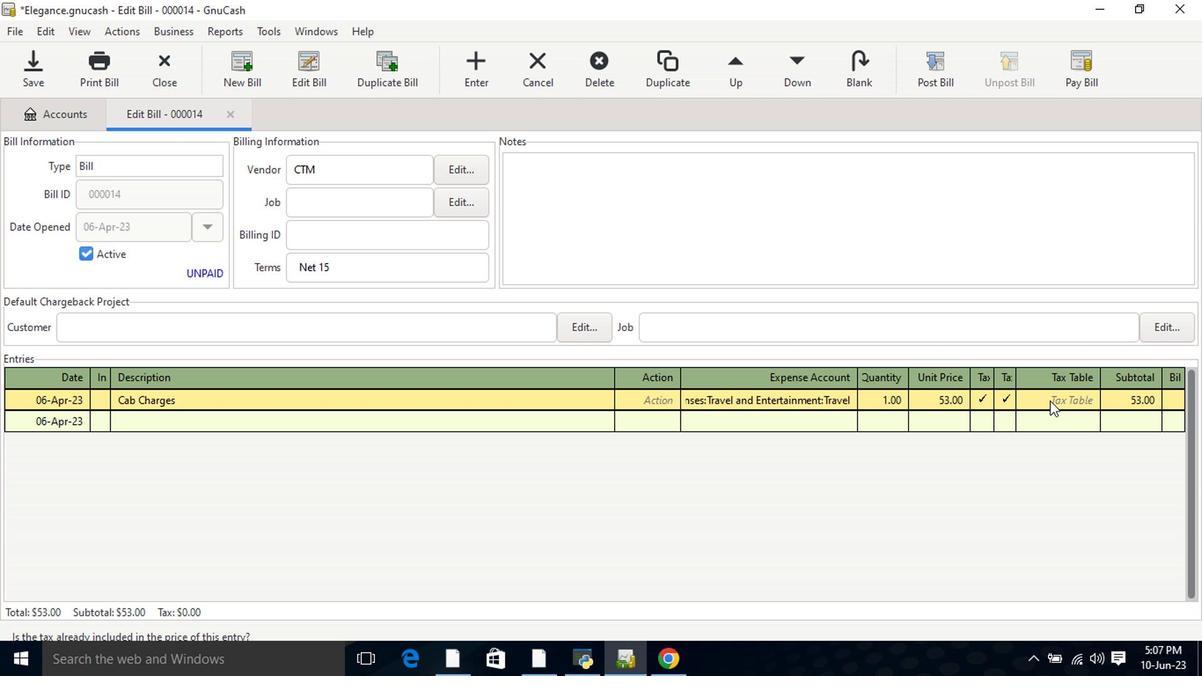 
Action: Mouse moved to (1086, 405)
Screenshot: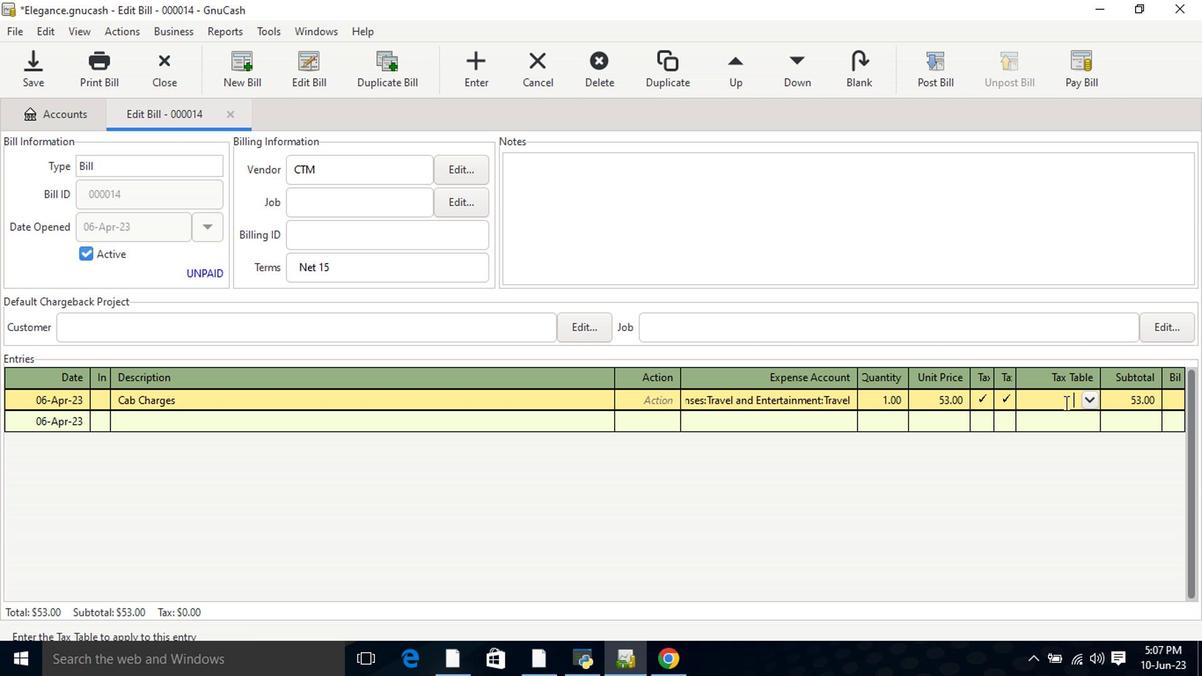 
Action: Mouse pressed left at (1086, 405)
Screenshot: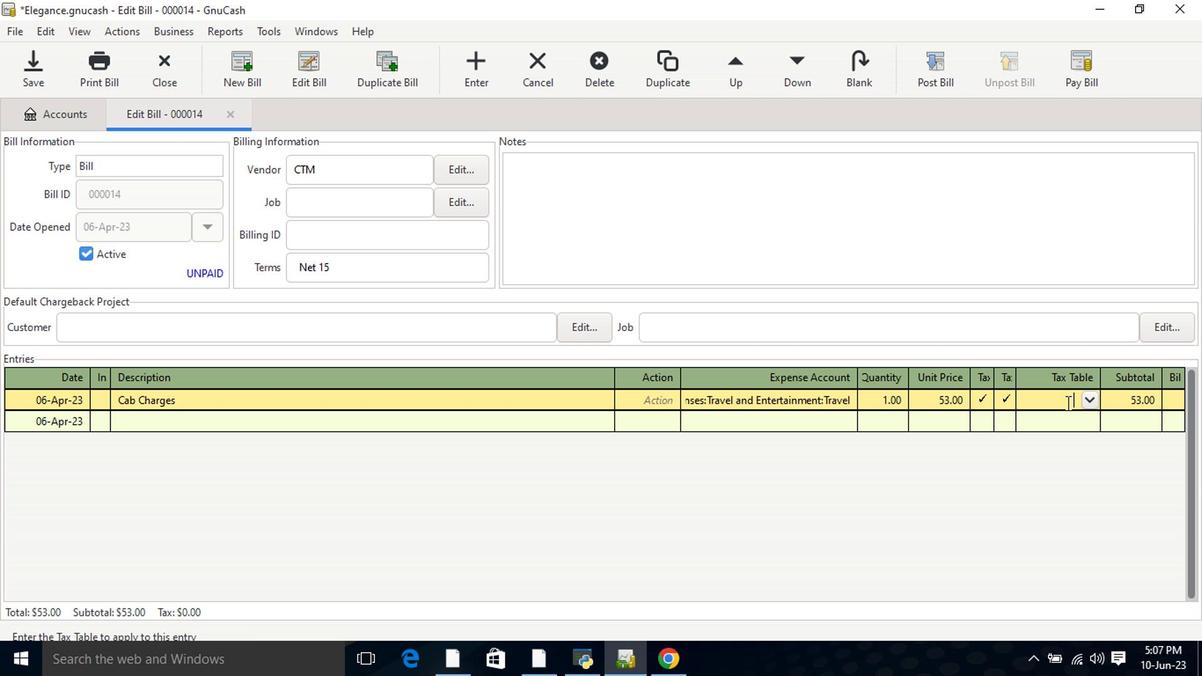 
Action: Mouse moved to (1085, 423)
Screenshot: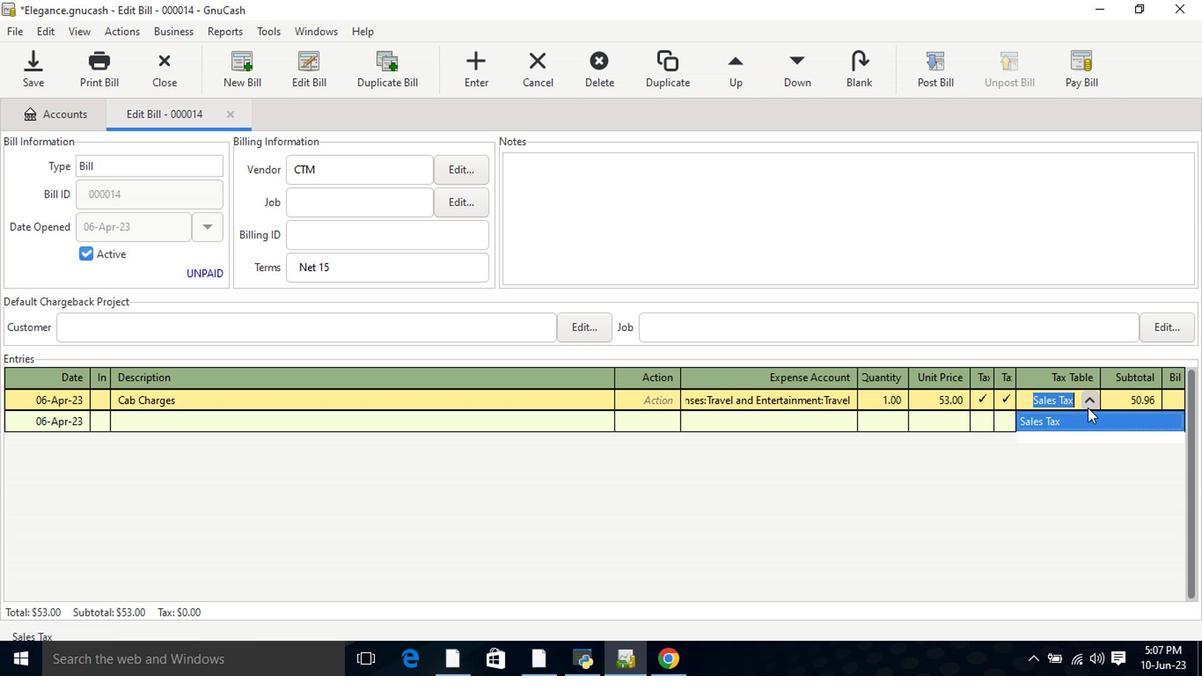 
Action: Mouse pressed left at (1085, 423)
Screenshot: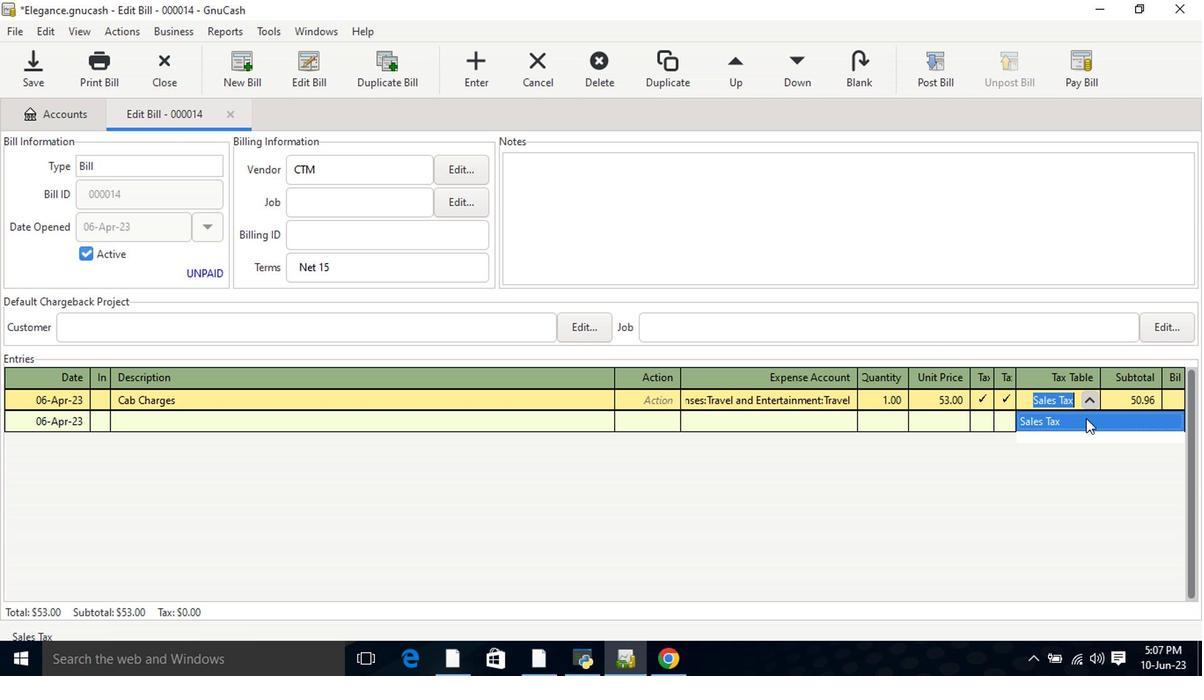 
Action: Mouse moved to (1085, 424)
Screenshot: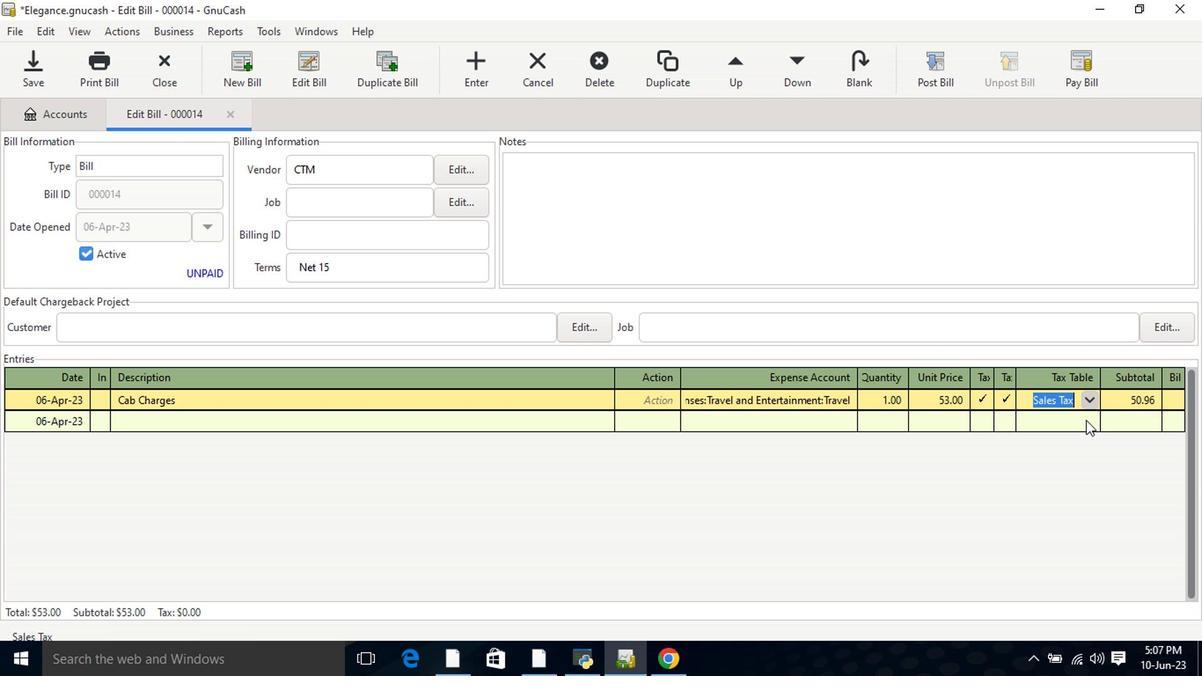 
Action: Key pressed <Key.tab>
Screenshot: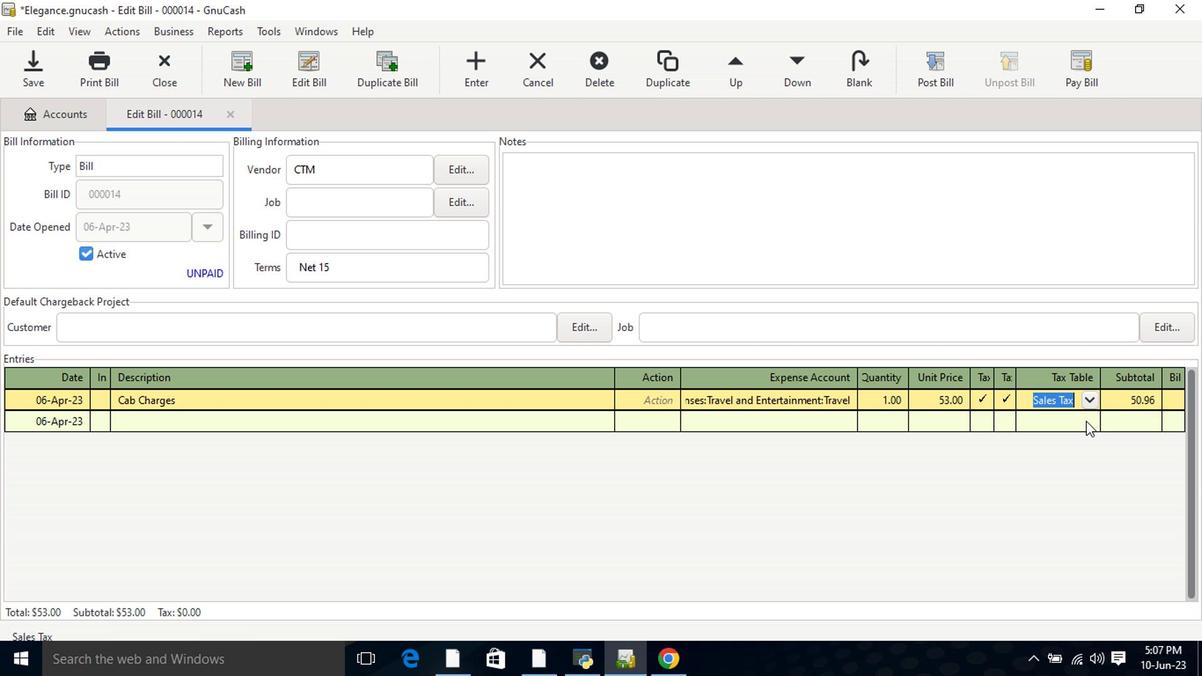 
Action: Mouse moved to (941, 57)
Screenshot: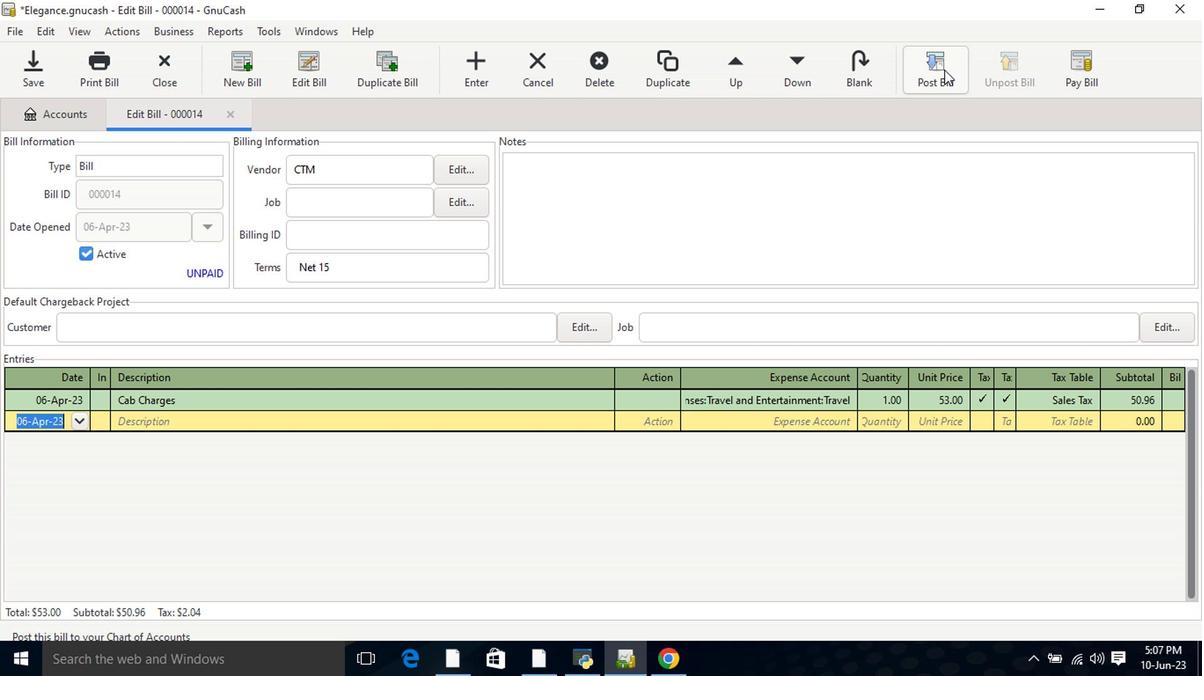 
Action: Mouse pressed left at (941, 57)
Screenshot: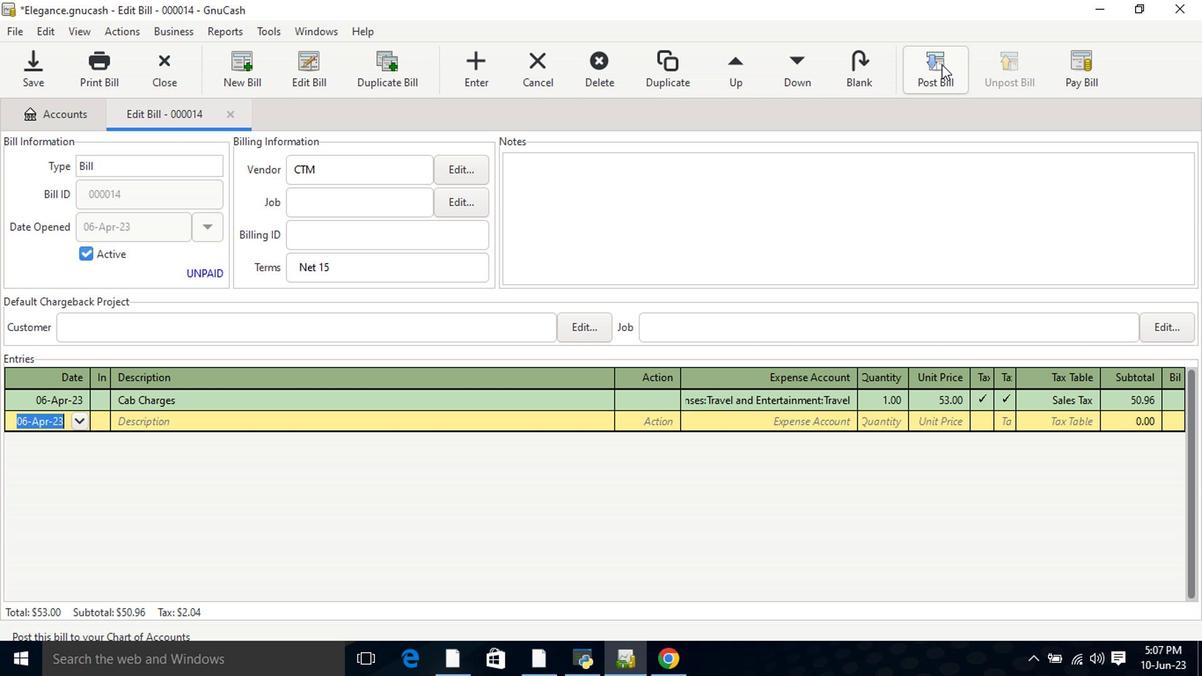 
Action: Mouse moved to (716, 452)
Screenshot: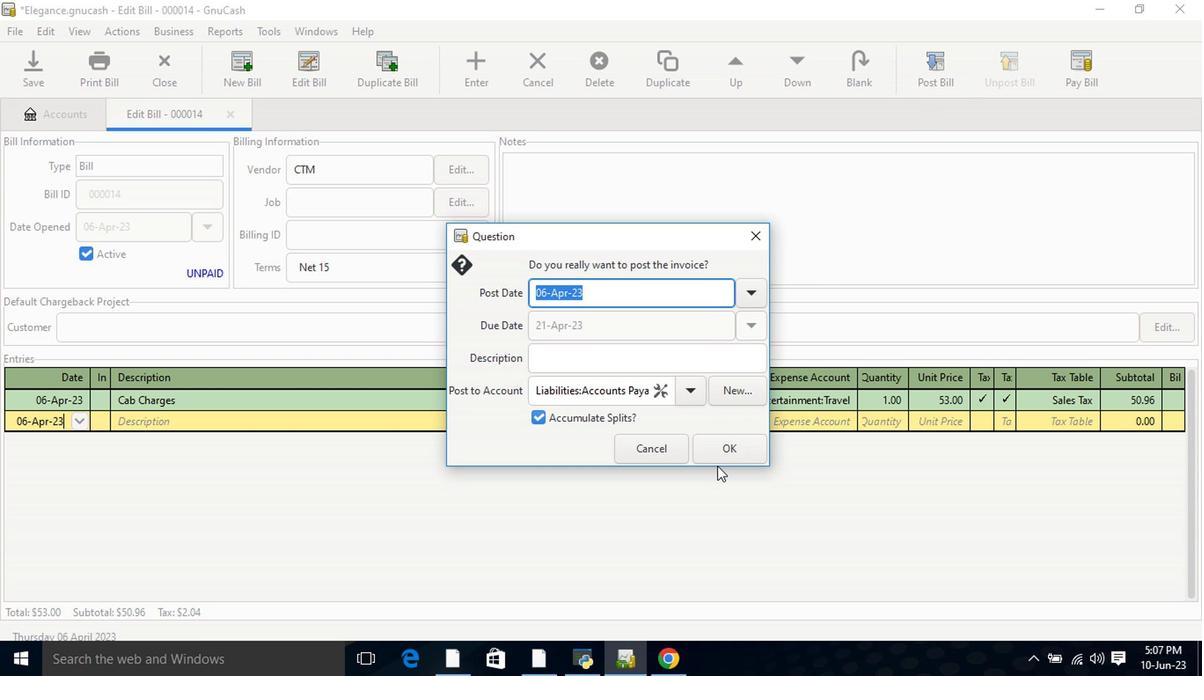 
Action: Mouse pressed left at (716, 452)
Screenshot: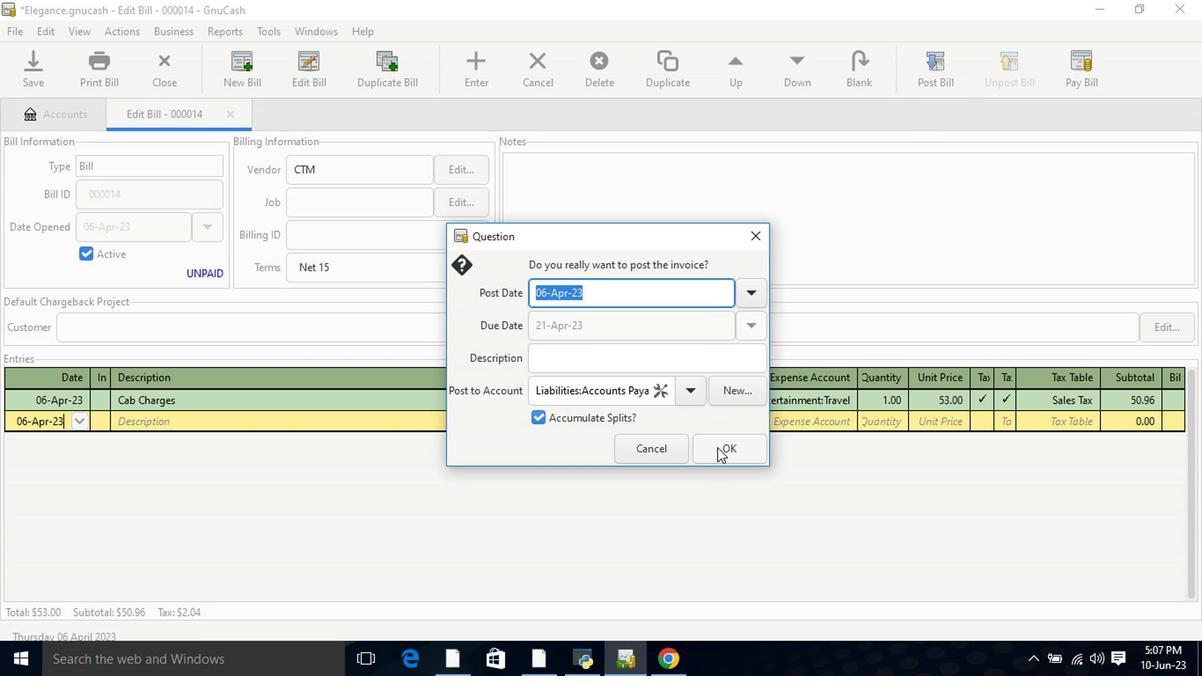 
Action: Mouse moved to (1048, 61)
Screenshot: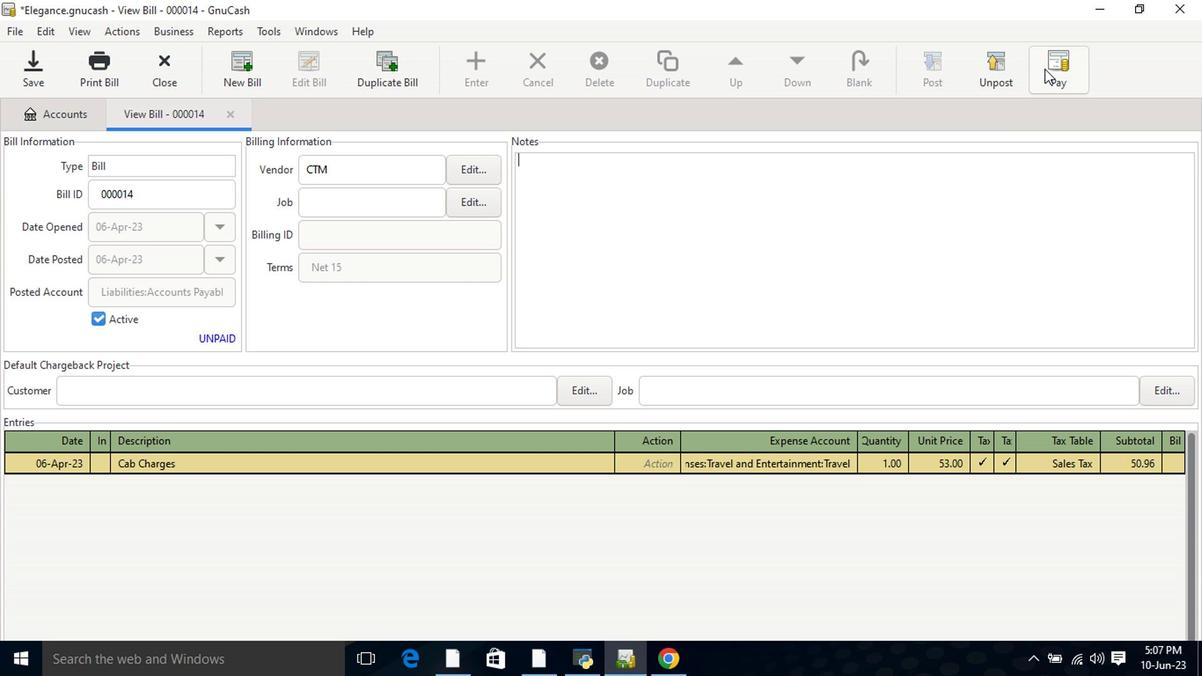 
Action: Mouse pressed left at (1048, 61)
Screenshot: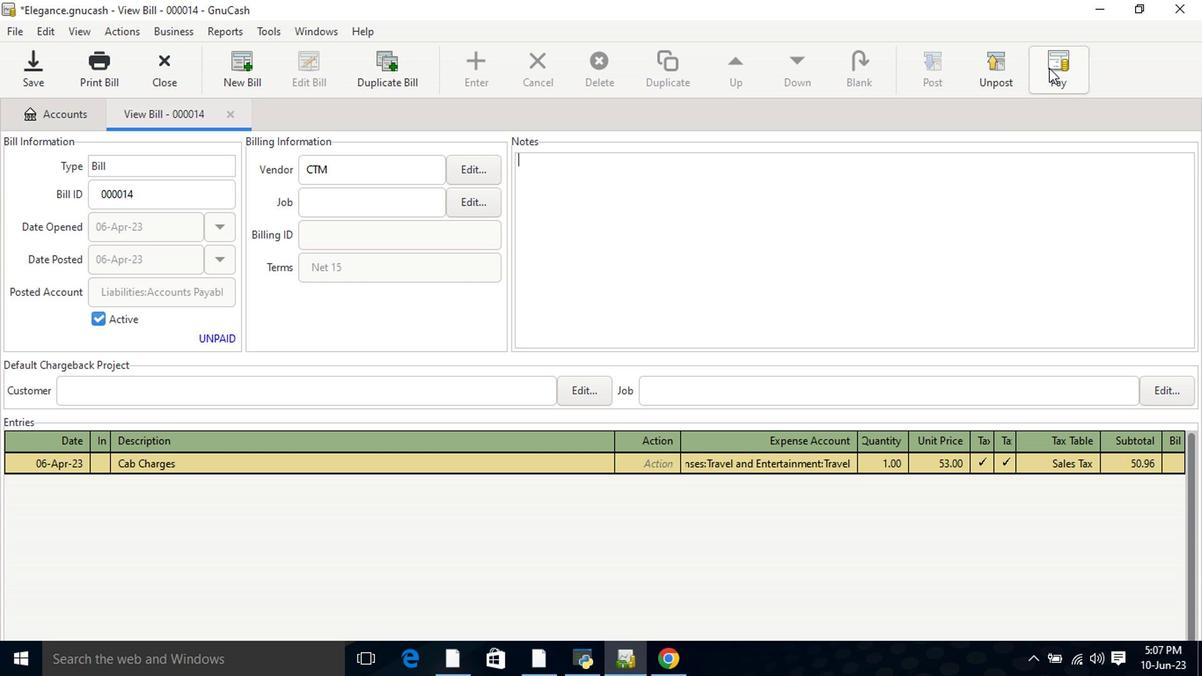 
Action: Mouse moved to (544, 348)
Screenshot: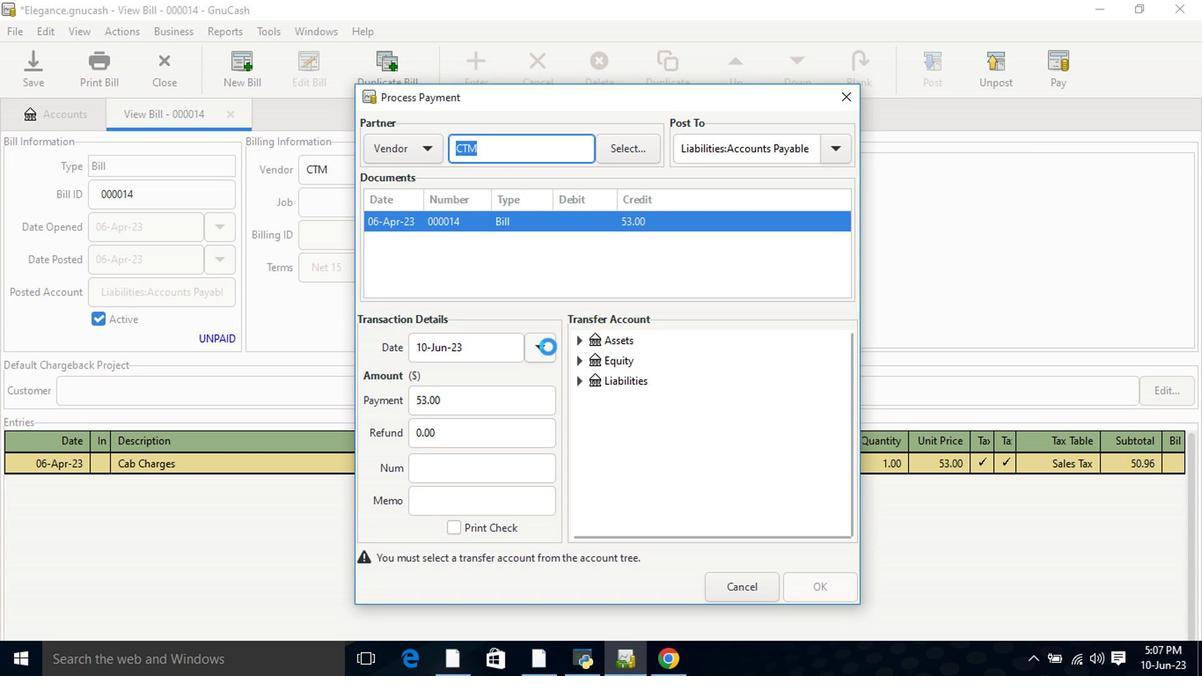 
Action: Mouse pressed left at (544, 348)
Screenshot: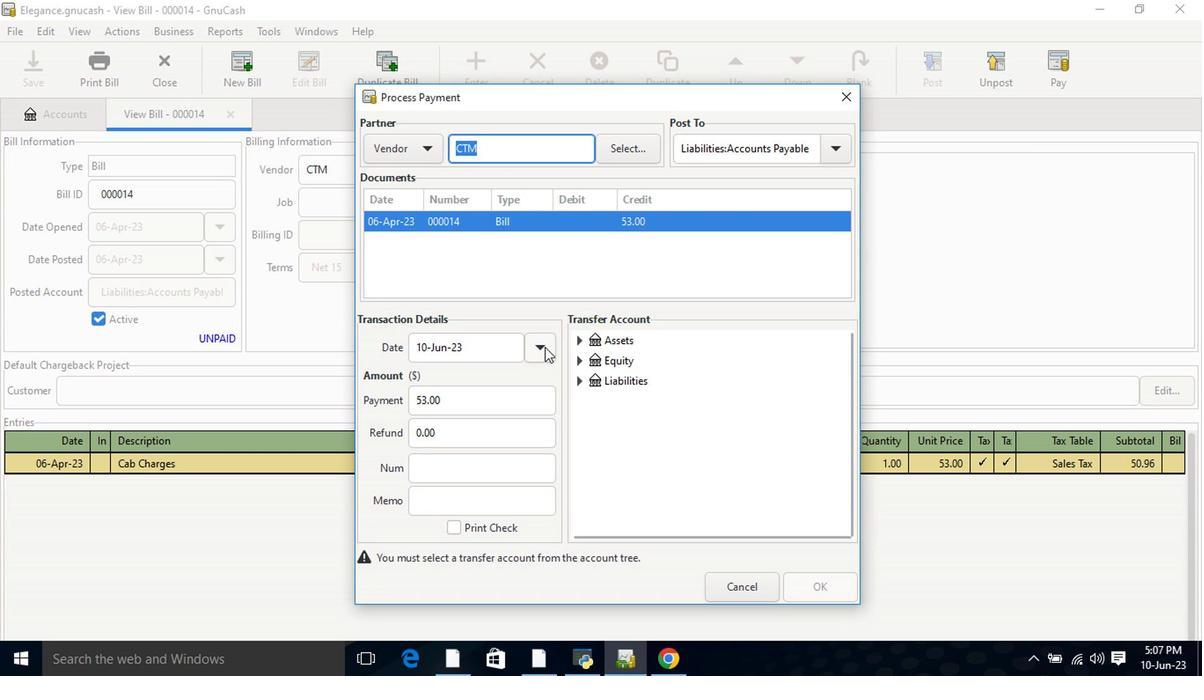 
Action: Mouse moved to (403, 375)
Screenshot: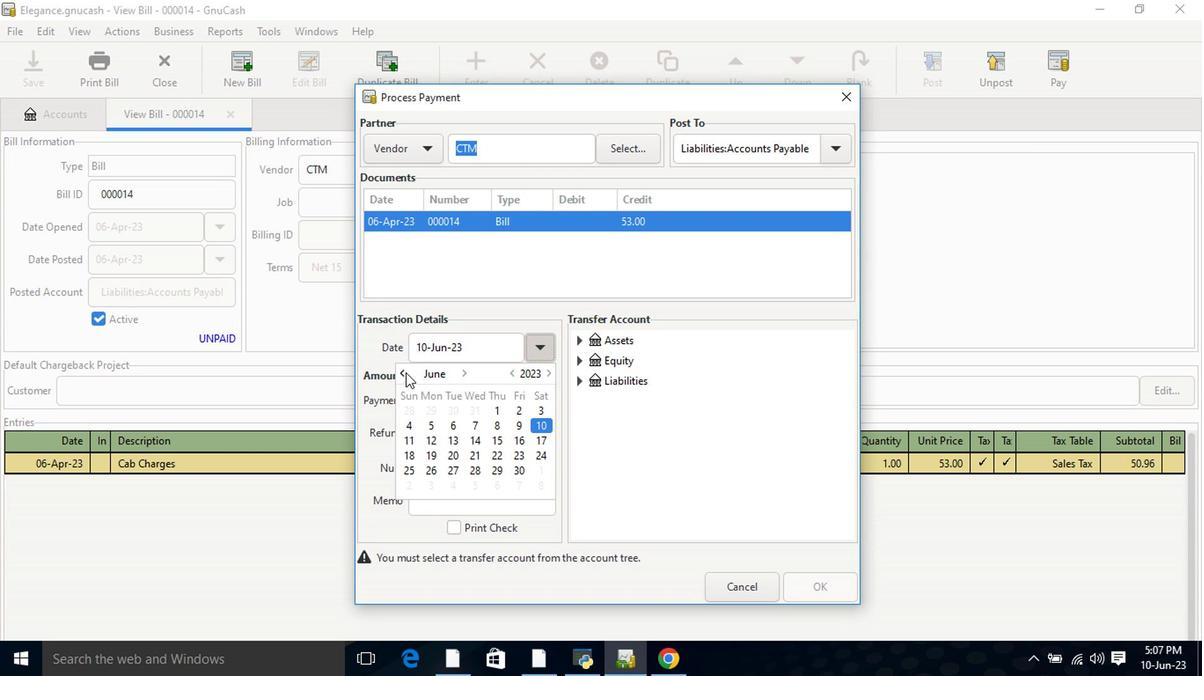 
Action: Mouse pressed left at (403, 375)
Screenshot: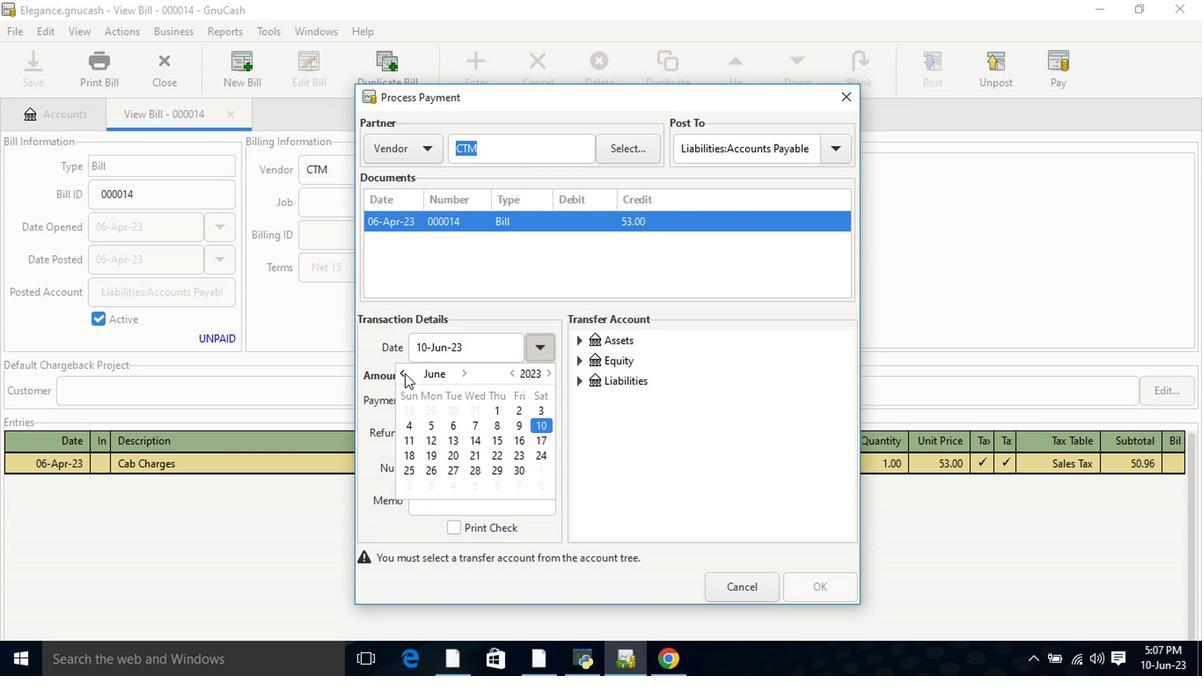 
Action: Mouse moved to (401, 377)
Screenshot: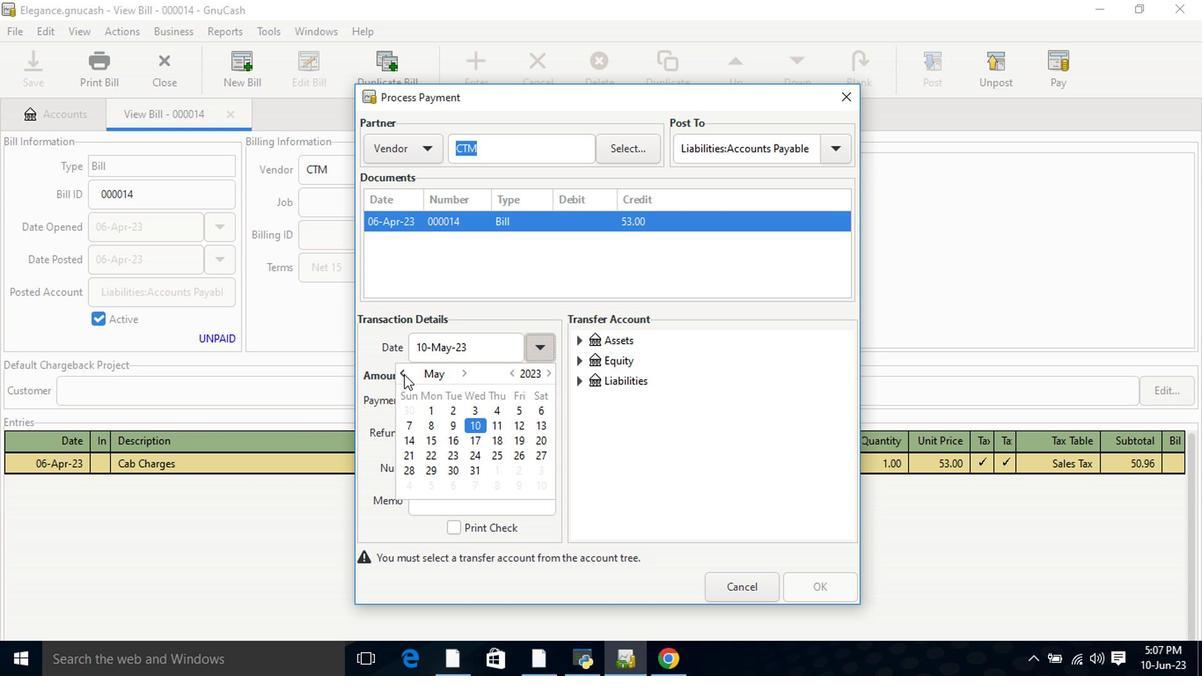 
Action: Mouse pressed left at (401, 377)
Screenshot: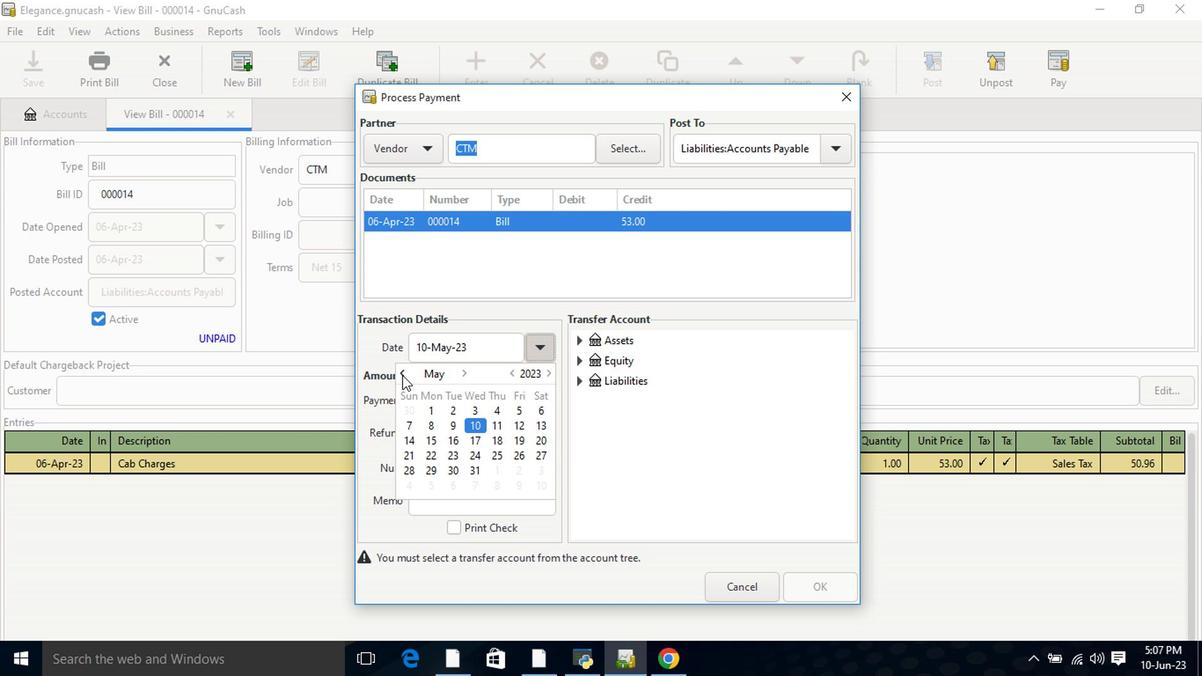 
Action: Mouse moved to (495, 458)
Screenshot: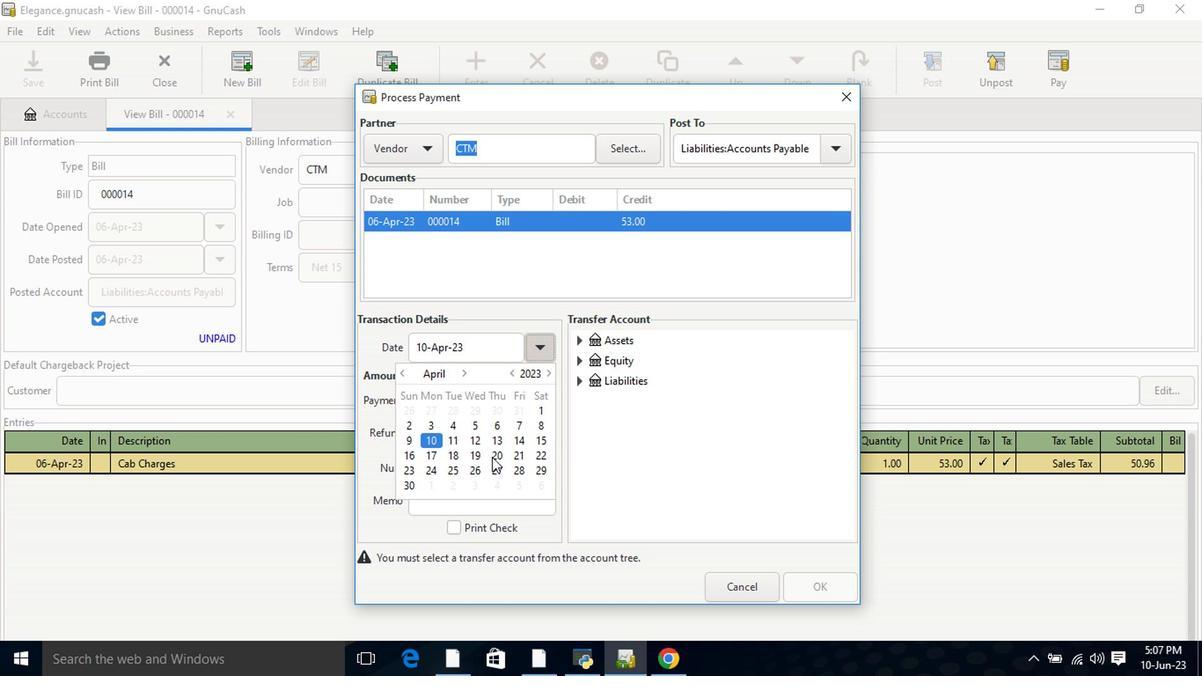 
Action: Mouse pressed left at (495, 458)
Screenshot: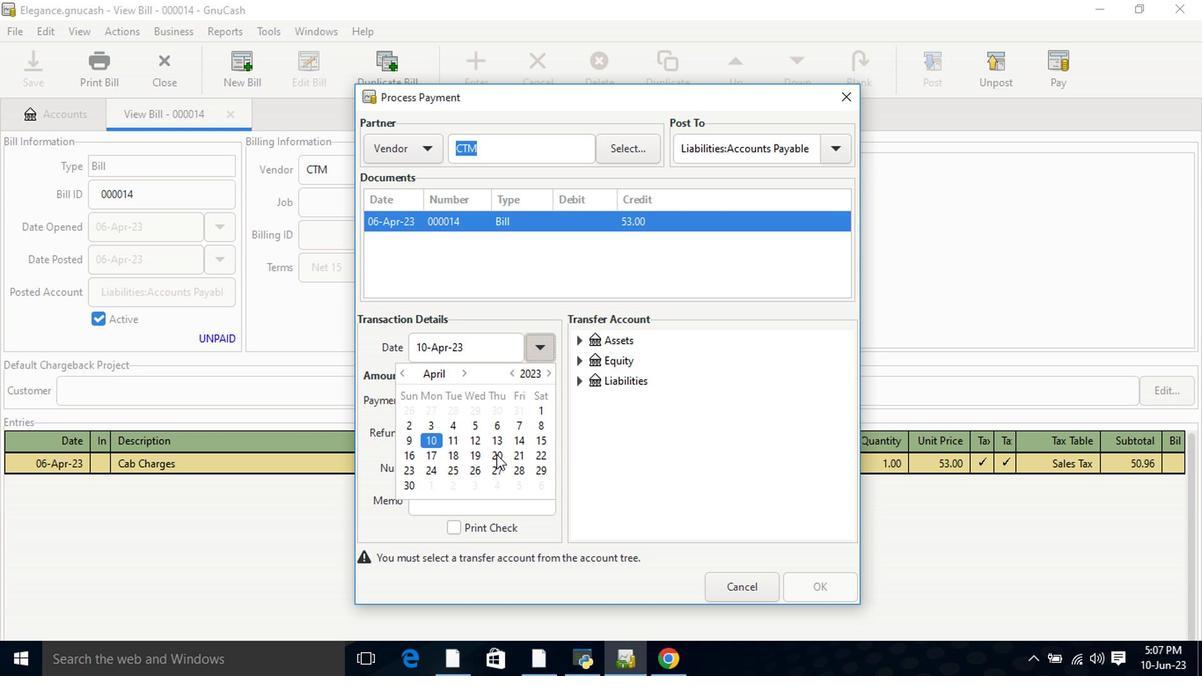 
Action: Mouse pressed left at (495, 458)
Screenshot: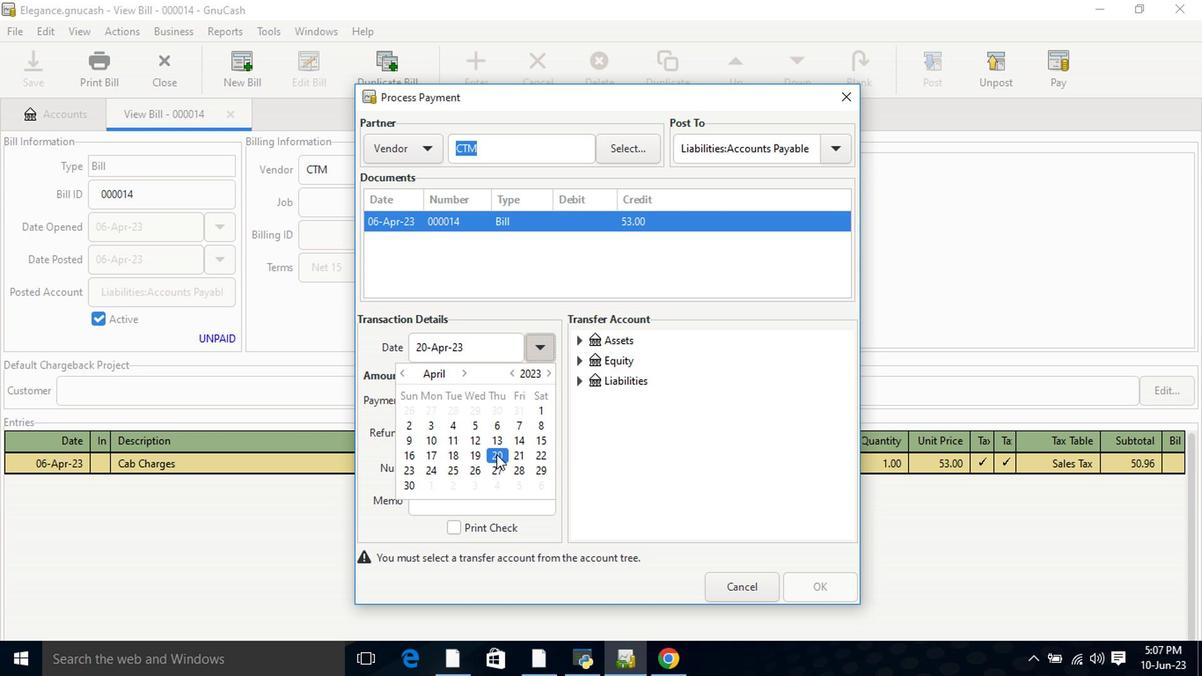 
Action: Mouse moved to (575, 341)
Screenshot: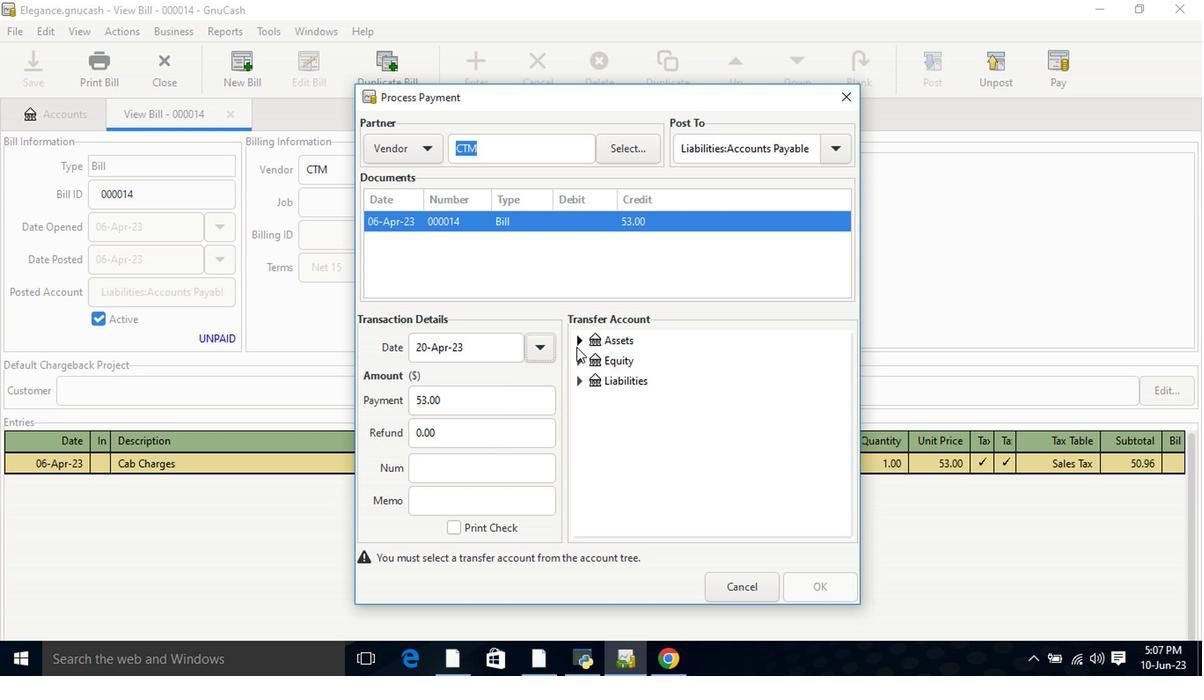 
Action: Mouse pressed left at (575, 341)
Screenshot: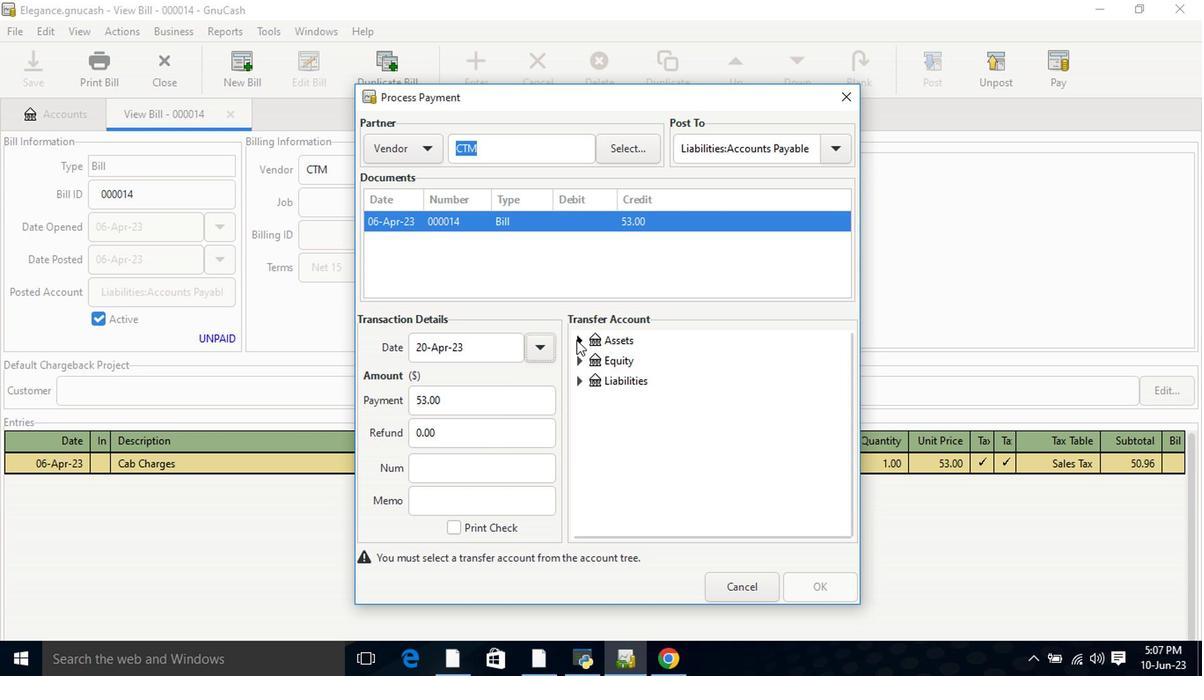 
Action: Mouse moved to (590, 365)
Screenshot: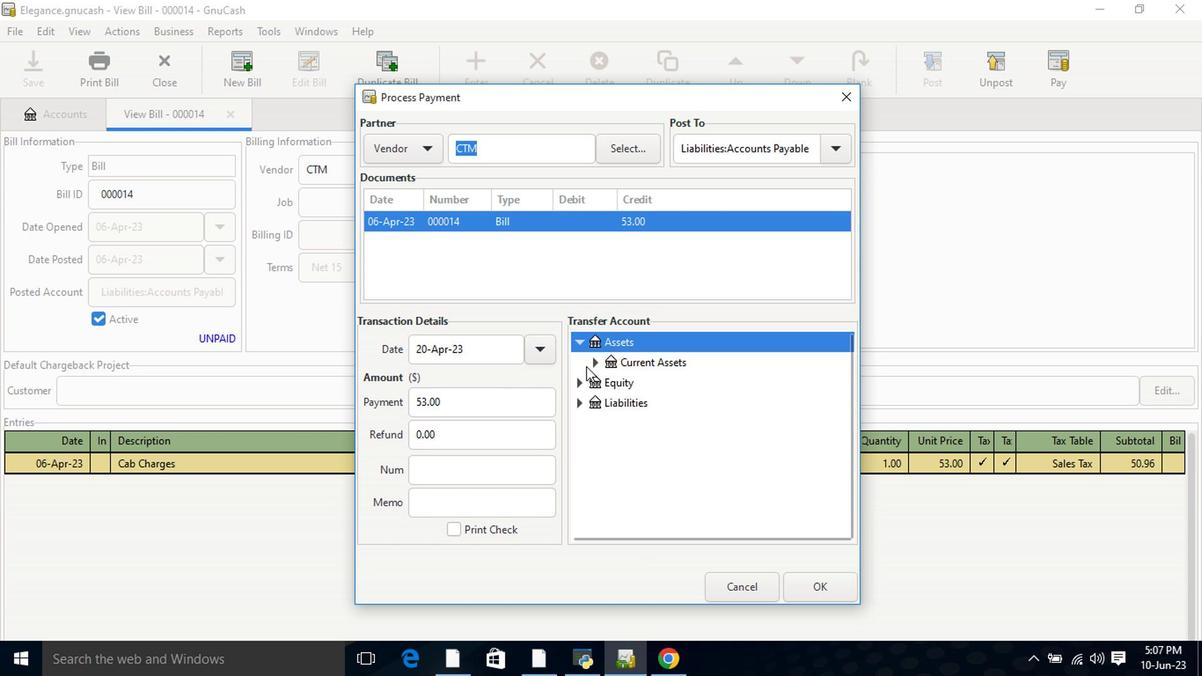 
Action: Mouse pressed left at (590, 365)
Screenshot: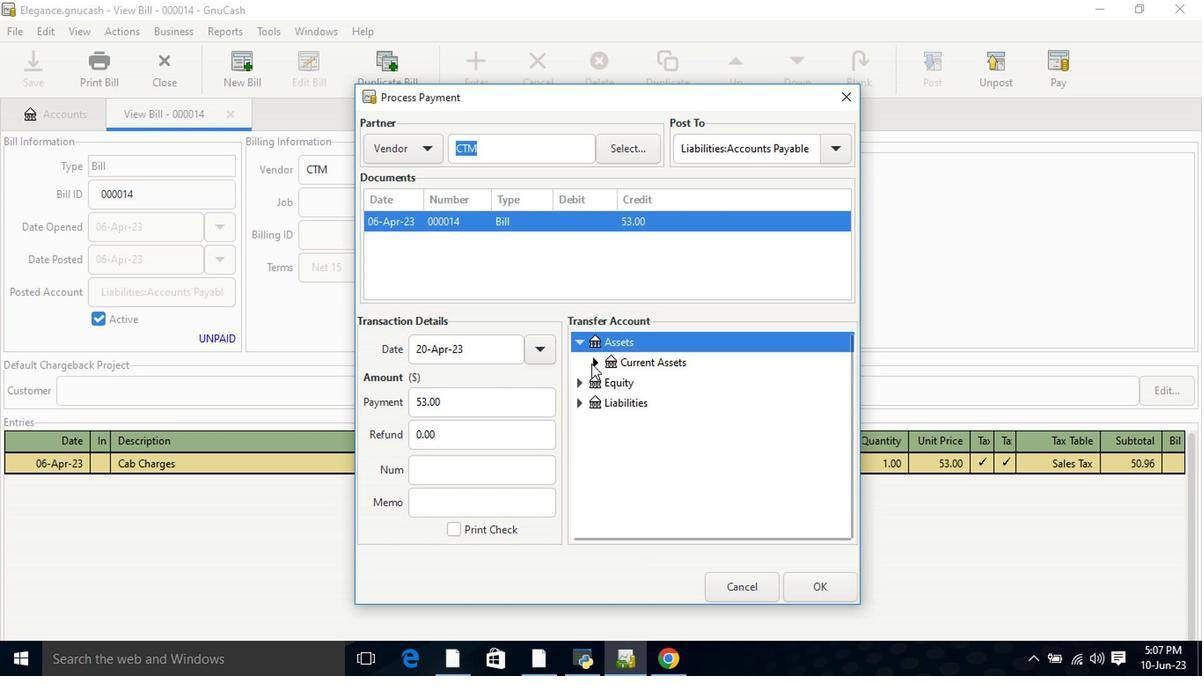 
Action: Mouse moved to (631, 386)
Screenshot: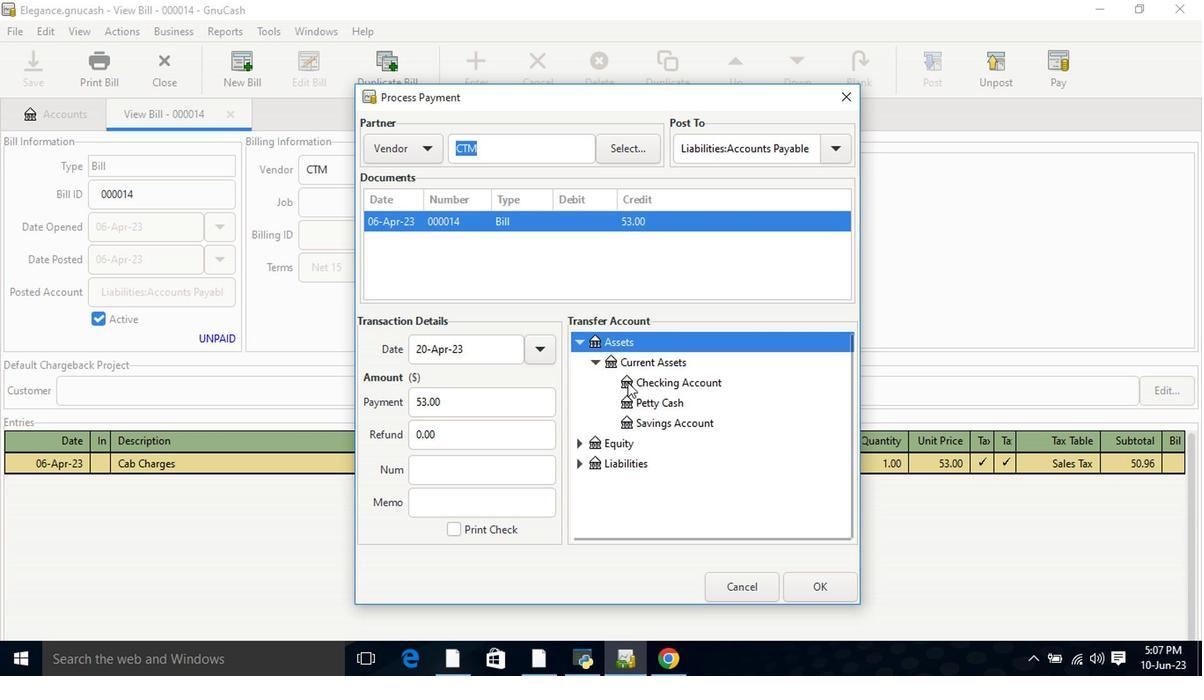 
Action: Mouse pressed left at (631, 386)
Screenshot: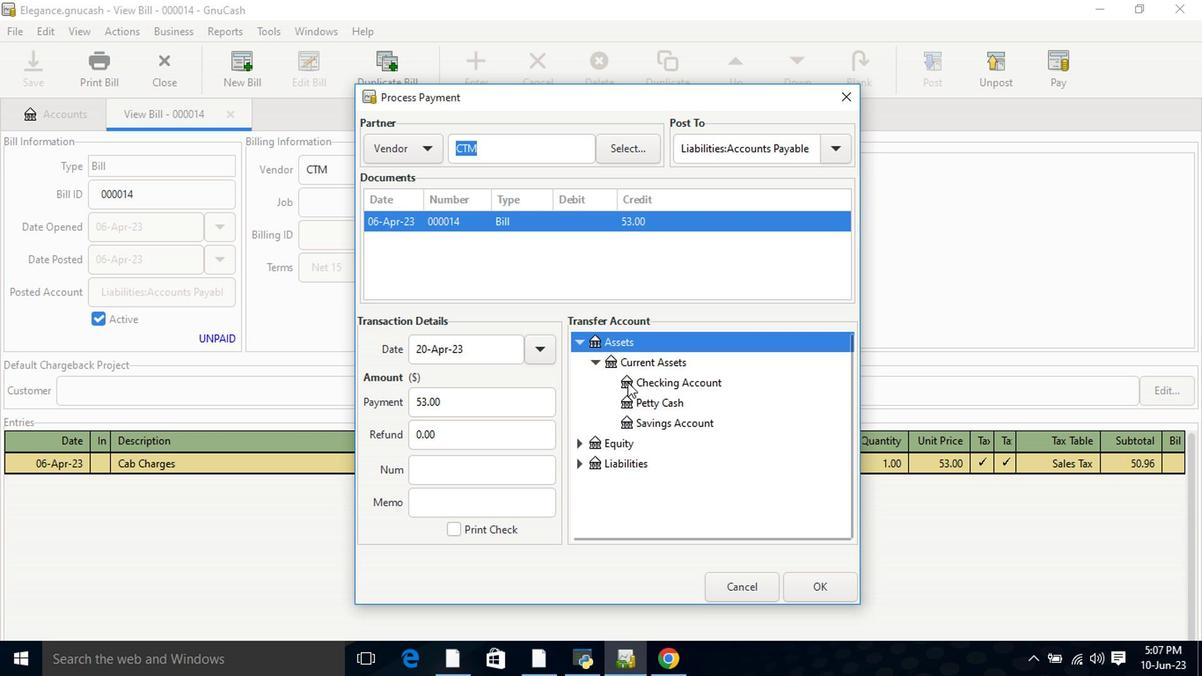
Action: Mouse moved to (818, 591)
Screenshot: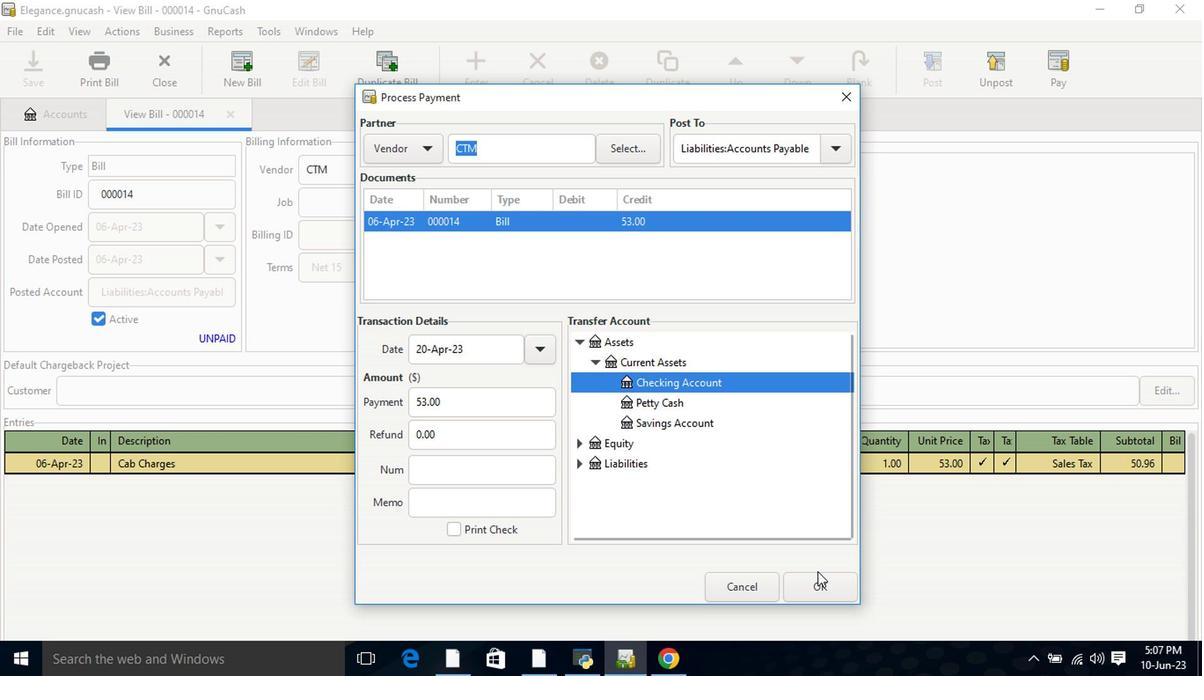 
Action: Mouse pressed left at (818, 591)
Screenshot: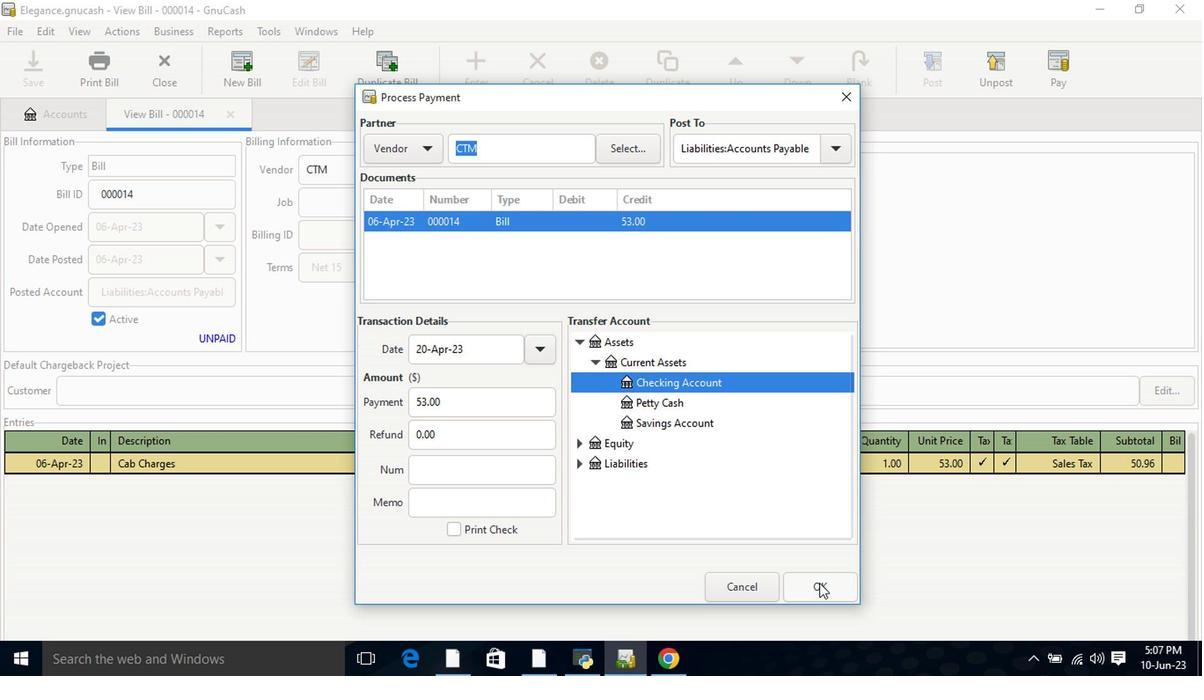 
Action: Mouse moved to (94, 50)
Screenshot: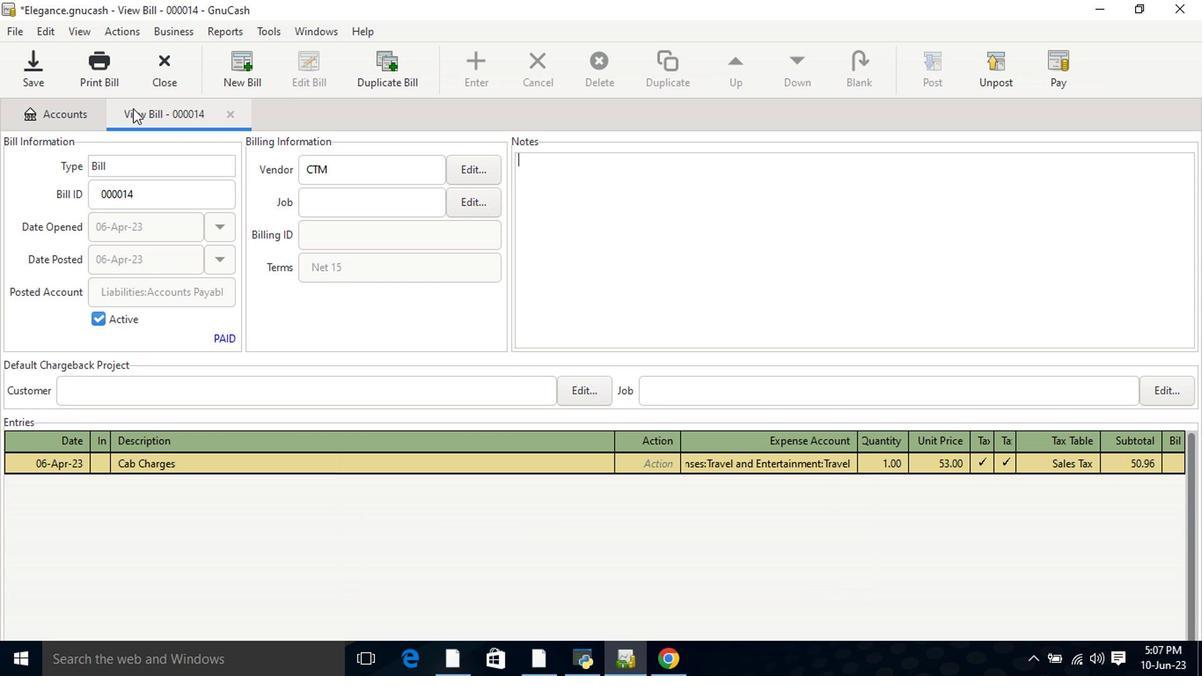 
Action: Mouse pressed left at (94, 50)
Screenshot: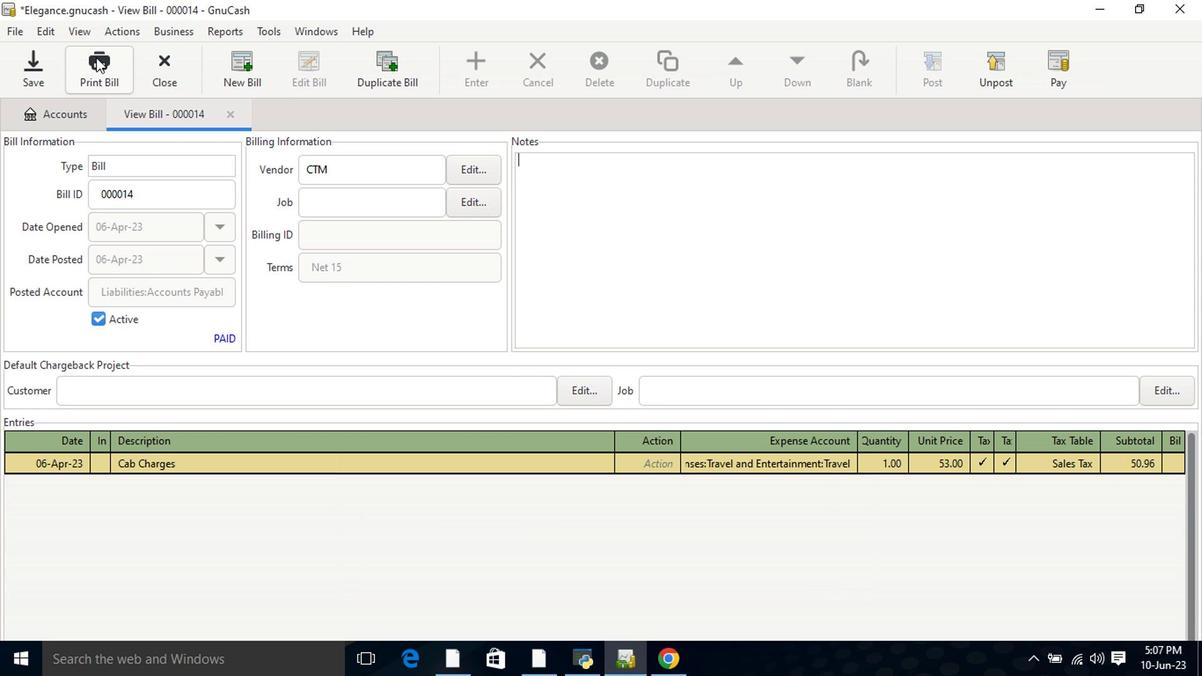 
Action: Mouse moved to (309, 499)
Screenshot: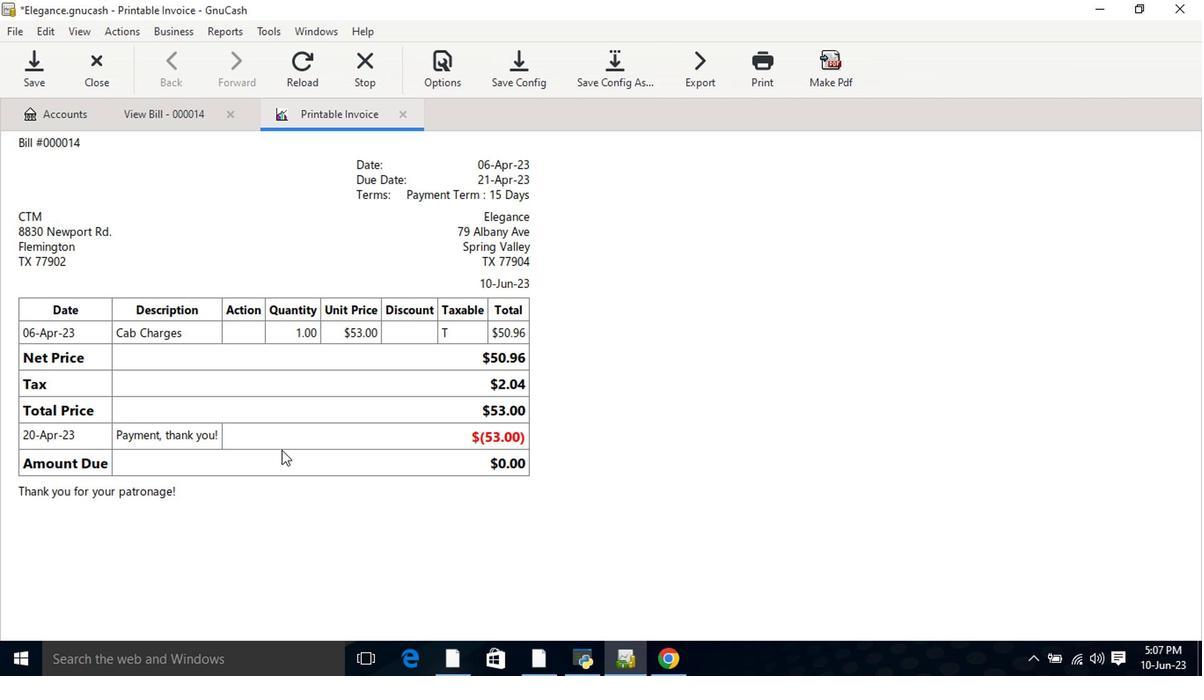 
